 Task: Find connections with filter location Toukh with filter topic #Softwaredesignwith filter profile language Potuguese with filter current company NuvoRetail with filter school Tata STRIVE with filter industry Fabricated Metal Products with filter service category Interior Design with filter keywords title Copywriter
Action: Mouse moved to (474, 64)
Screenshot: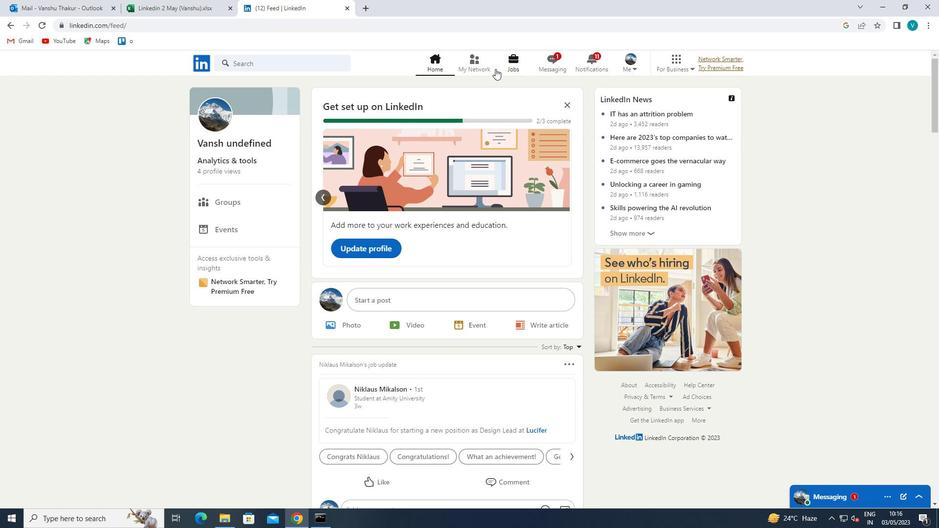 
Action: Mouse pressed left at (474, 64)
Screenshot: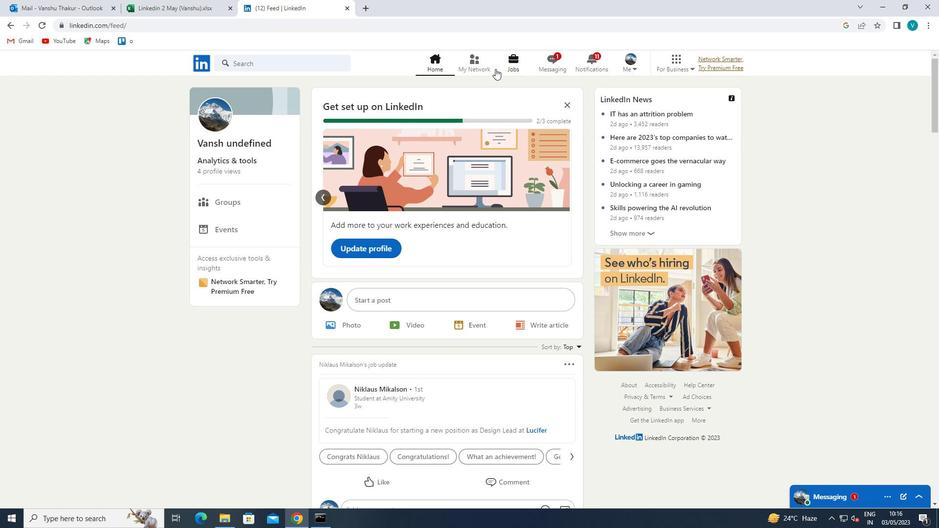 
Action: Mouse moved to (277, 116)
Screenshot: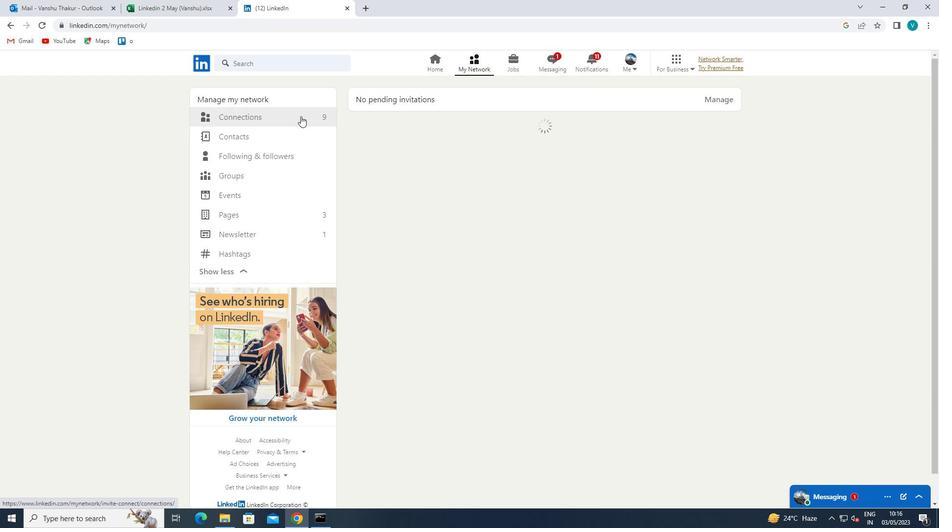 
Action: Mouse pressed left at (277, 116)
Screenshot: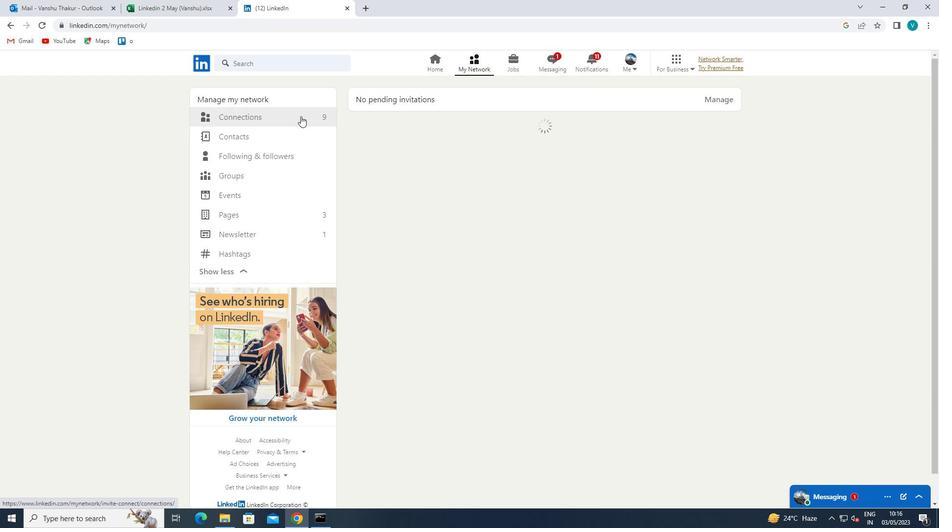 
Action: Mouse moved to (551, 115)
Screenshot: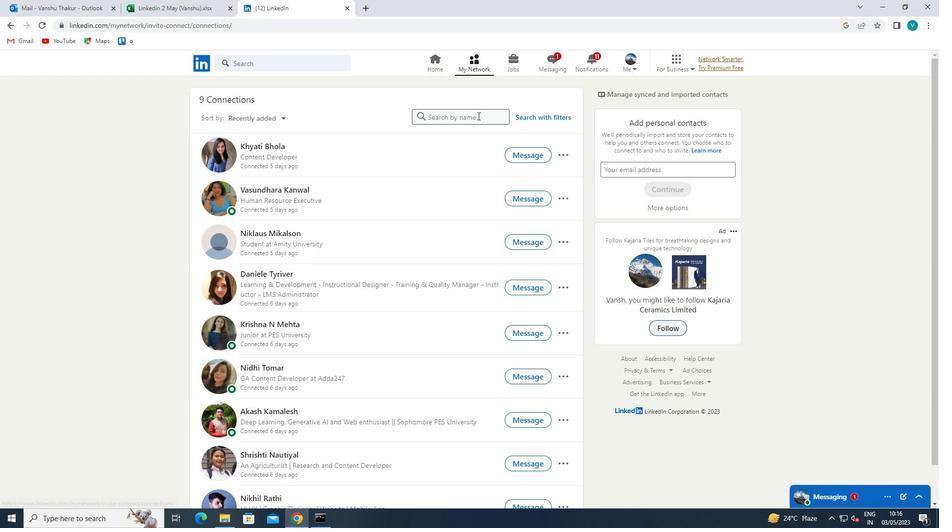 
Action: Mouse pressed left at (551, 115)
Screenshot: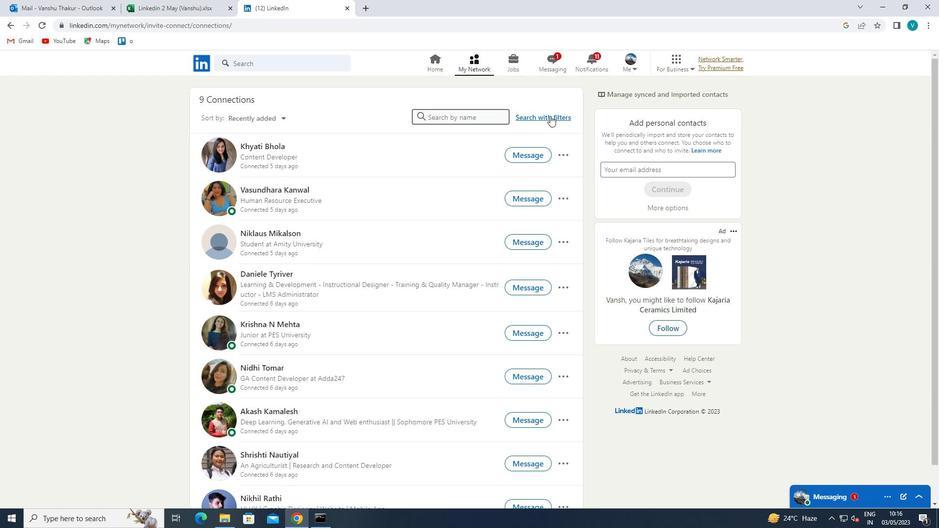 
Action: Mouse moved to (471, 91)
Screenshot: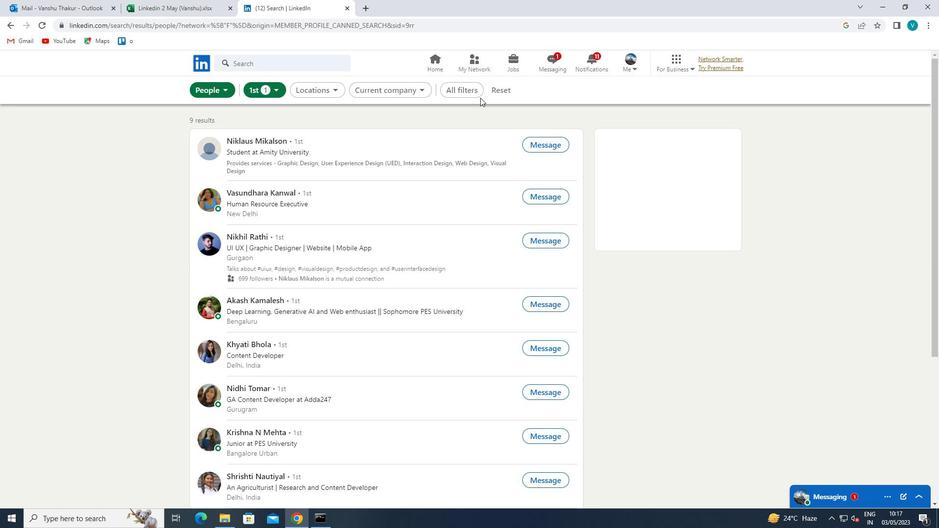 
Action: Mouse pressed left at (471, 91)
Screenshot: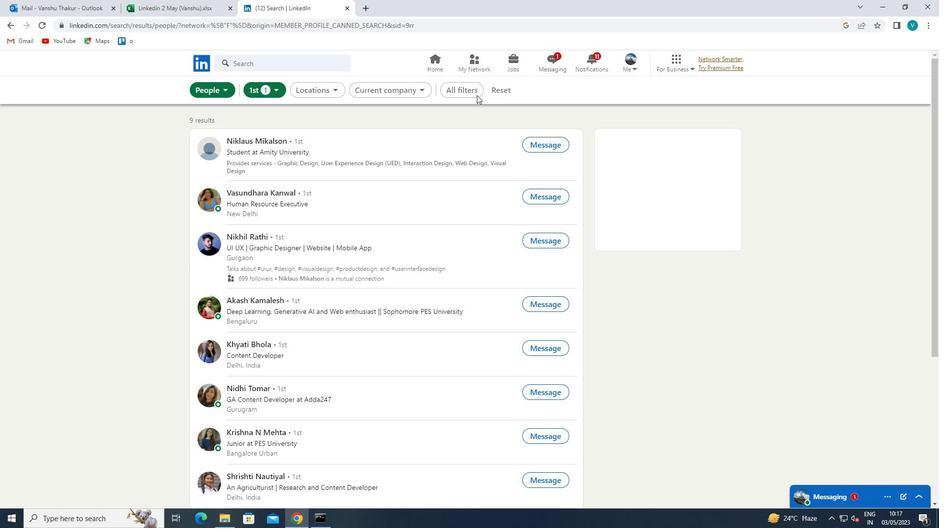 
Action: Mouse moved to (690, 209)
Screenshot: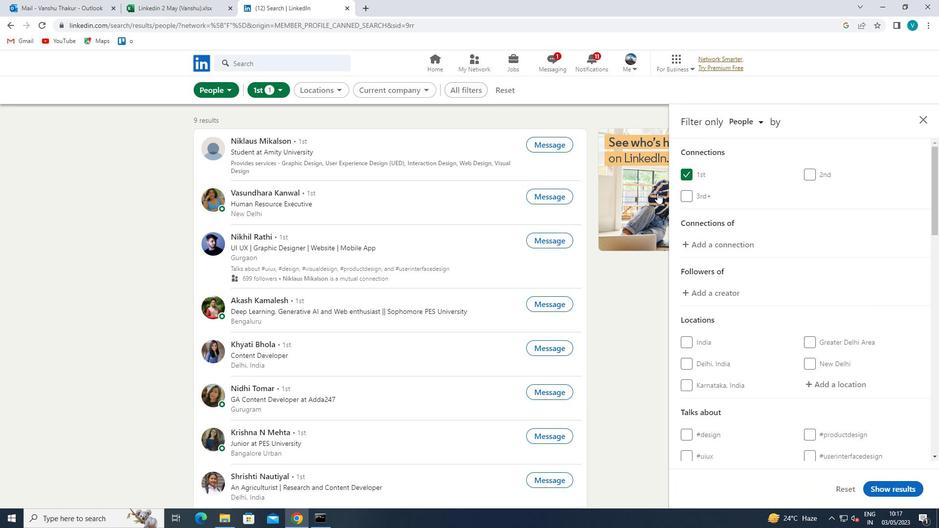 
Action: Mouse scrolled (690, 209) with delta (0, 0)
Screenshot: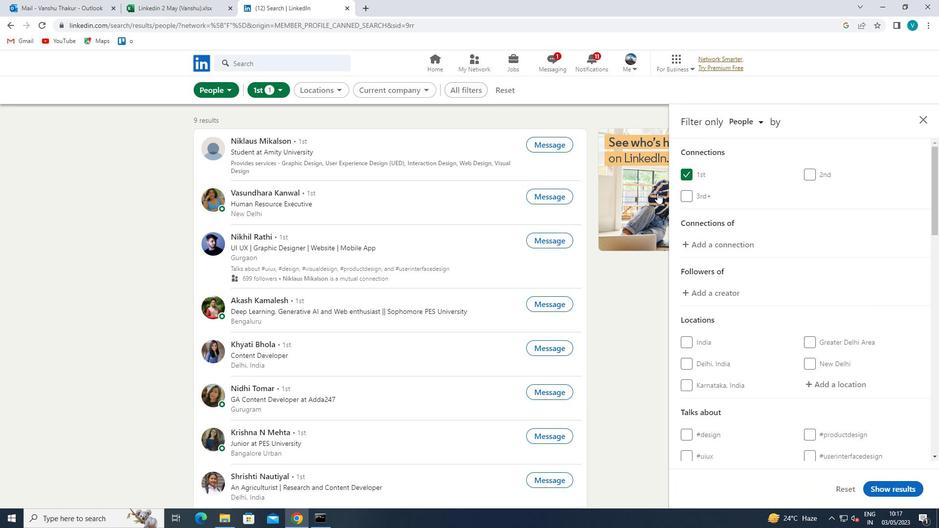 
Action: Mouse moved to (691, 211)
Screenshot: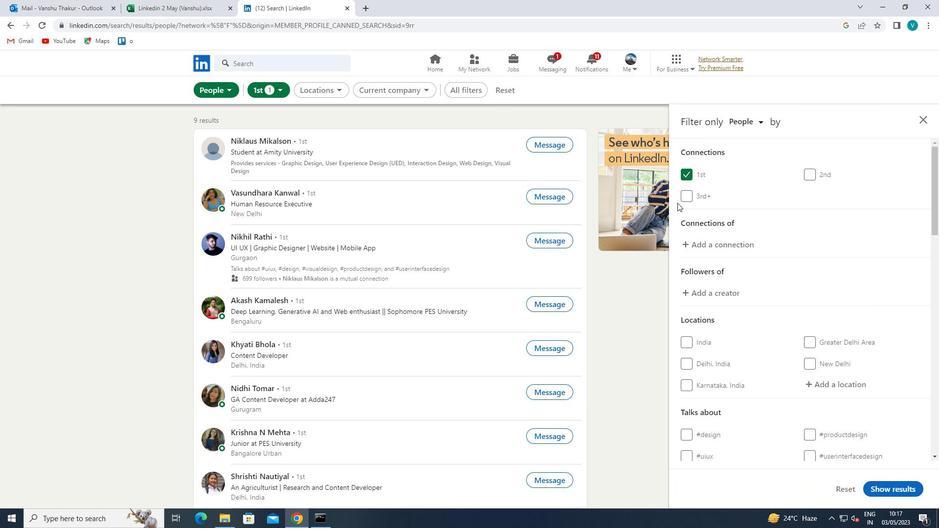 
Action: Mouse scrolled (691, 211) with delta (0, 0)
Screenshot: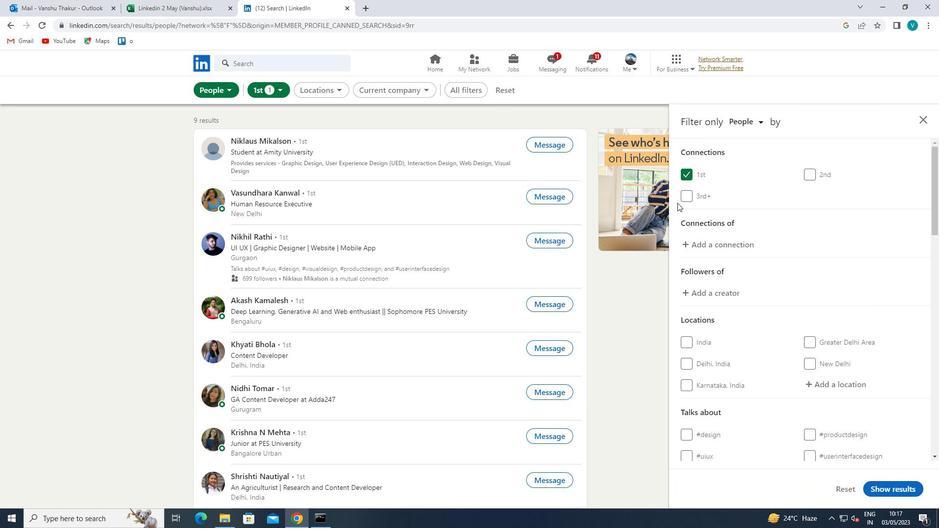 
Action: Mouse moved to (858, 283)
Screenshot: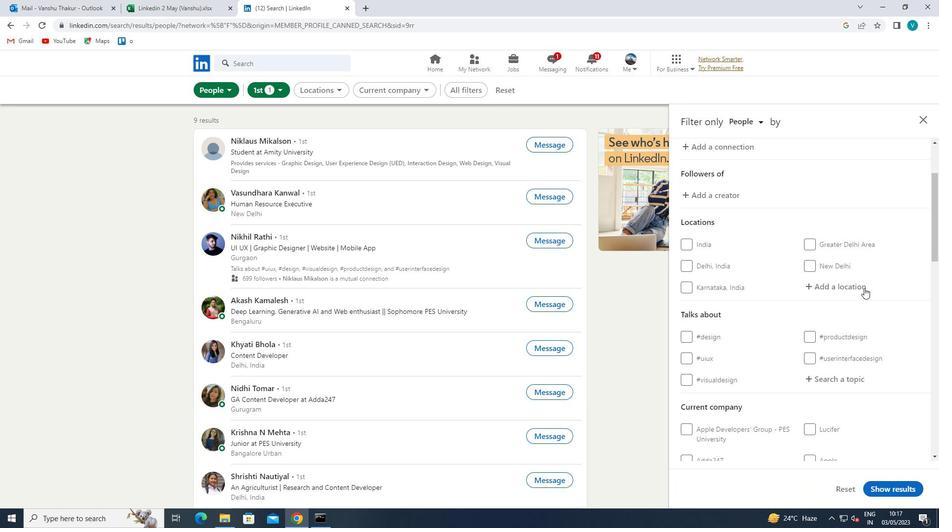 
Action: Mouse pressed left at (858, 283)
Screenshot: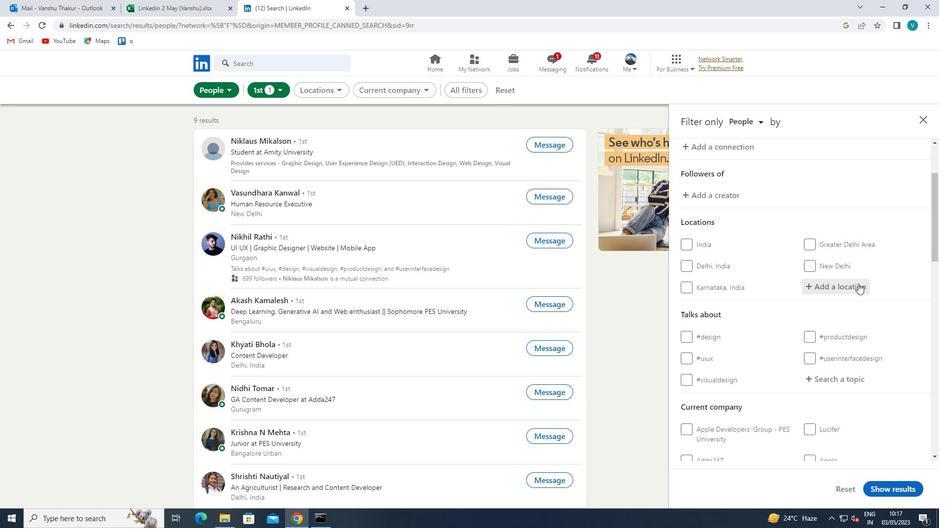 
Action: Mouse moved to (621, 288)
Screenshot: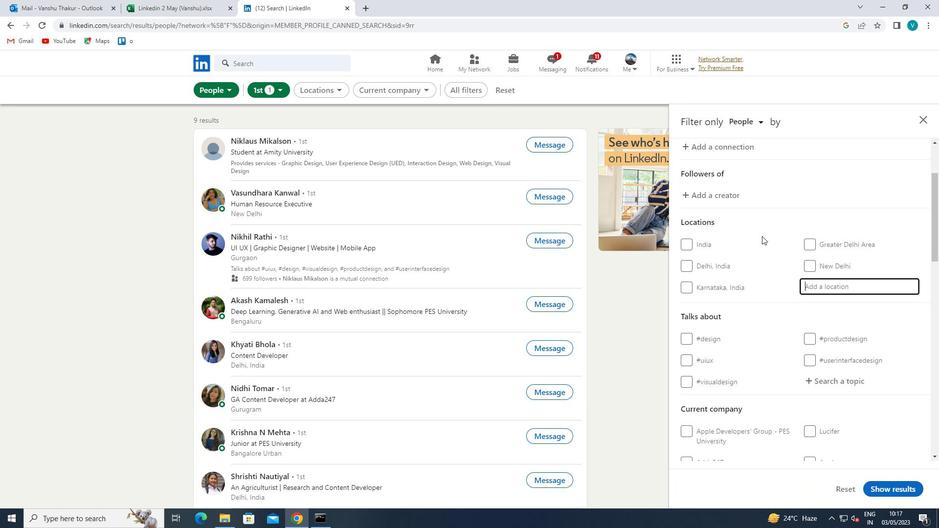 
Action: Key pressed <Key.shift>TOUKH
Screenshot: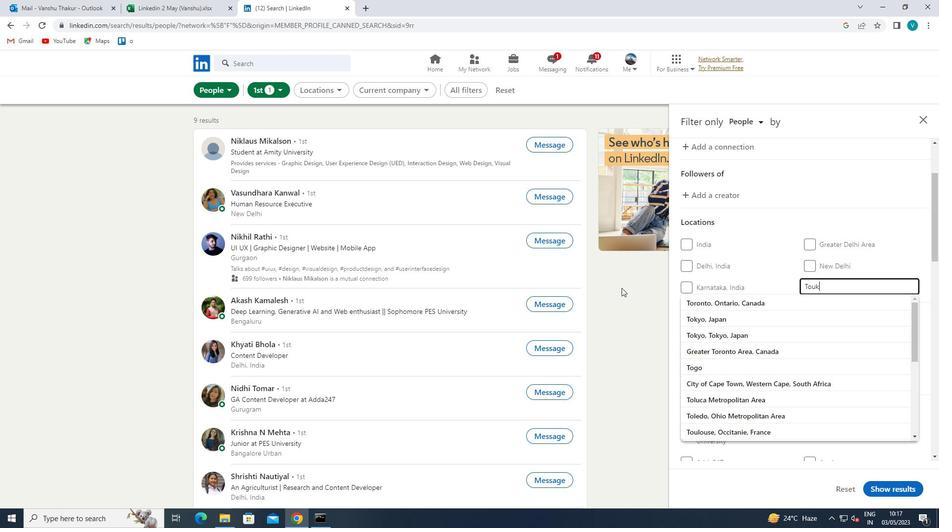 
Action: Mouse moved to (771, 277)
Screenshot: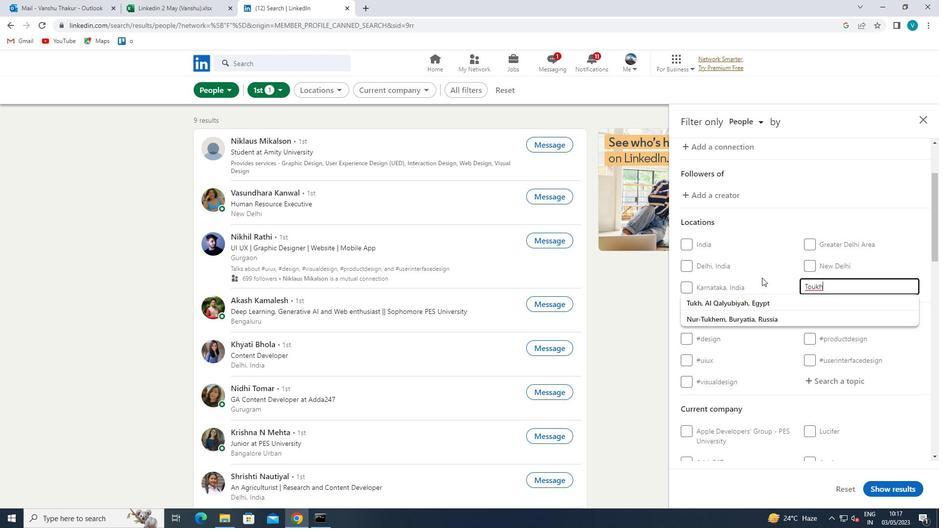 
Action: Mouse pressed left at (771, 277)
Screenshot: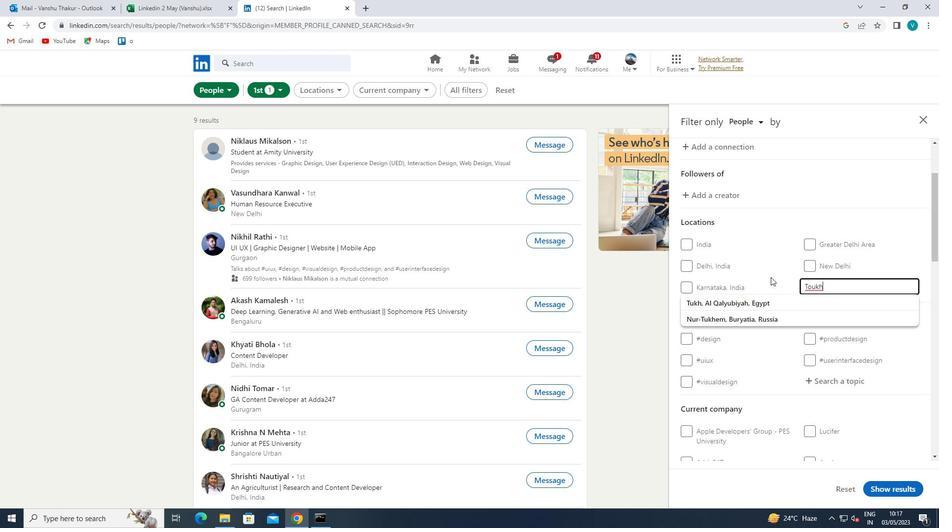 
Action: Mouse moved to (772, 277)
Screenshot: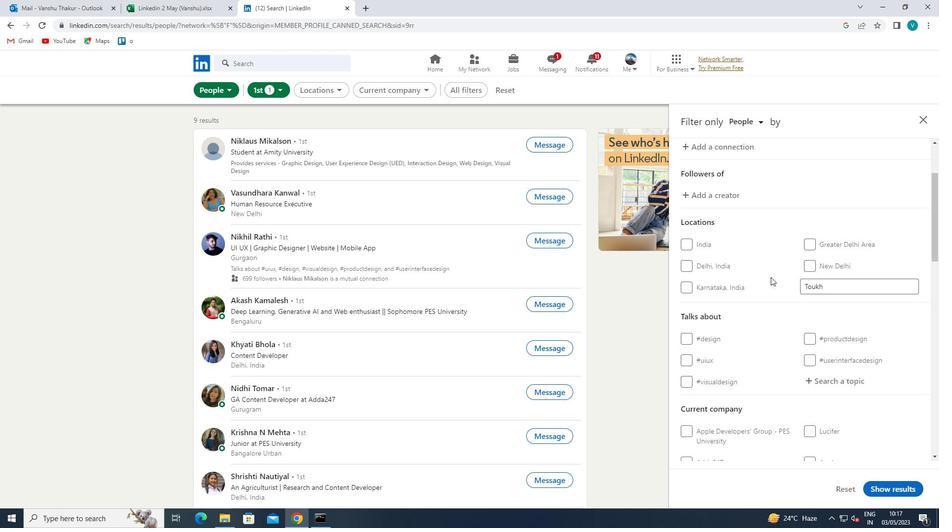 
Action: Mouse scrolled (772, 276) with delta (0, 0)
Screenshot: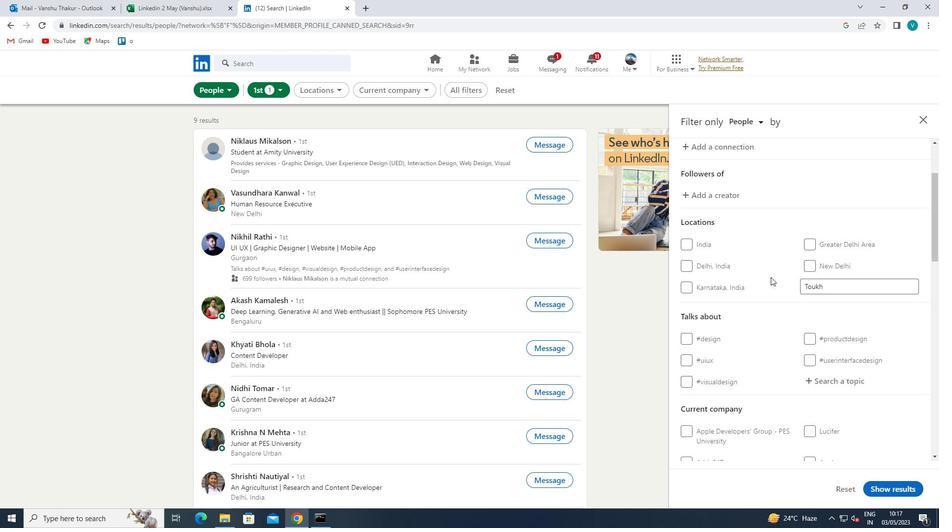 
Action: Mouse moved to (773, 277)
Screenshot: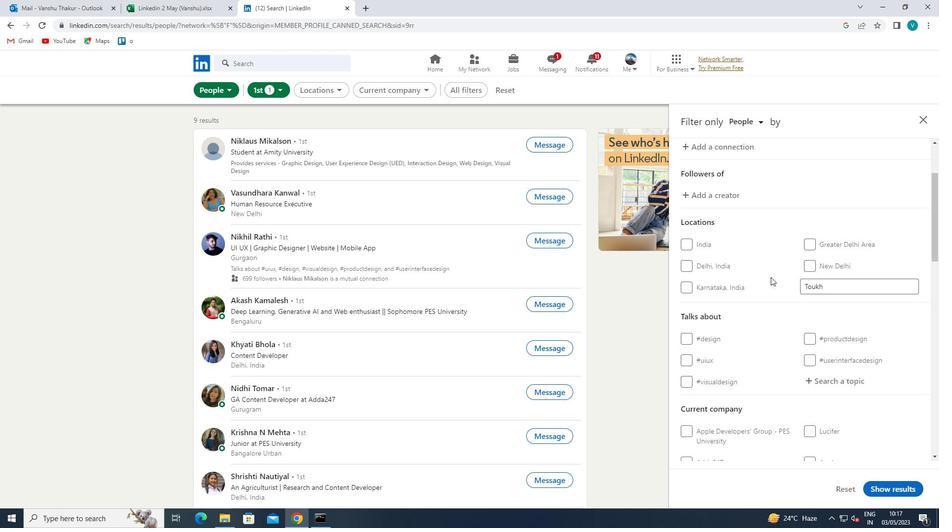 
Action: Mouse scrolled (773, 277) with delta (0, 0)
Screenshot: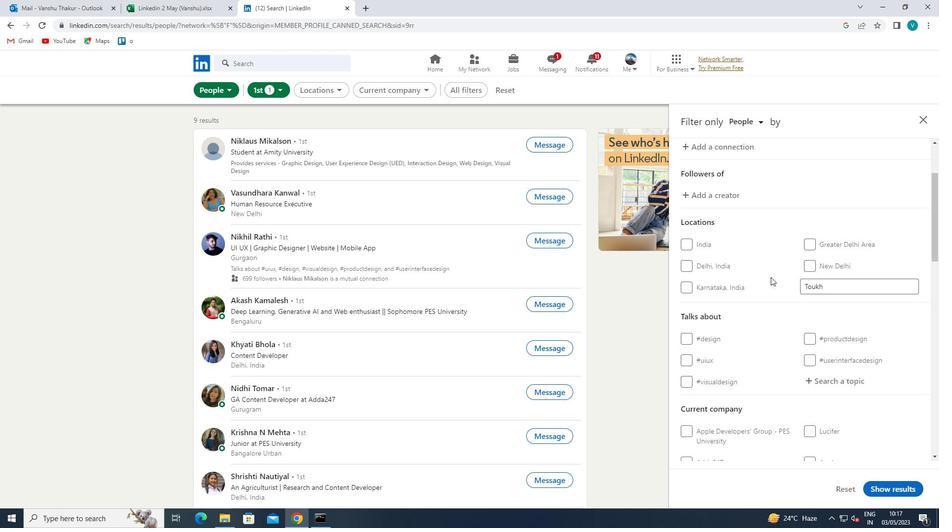 
Action: Mouse moved to (845, 276)
Screenshot: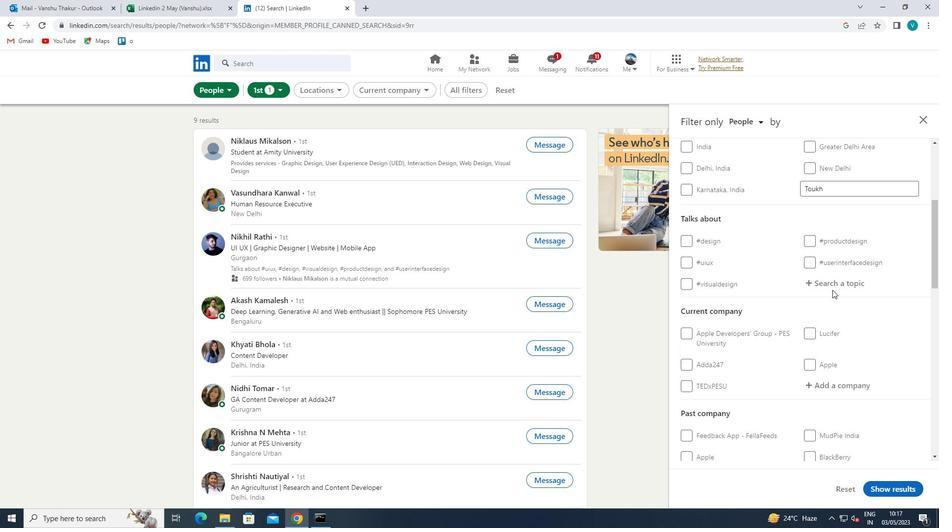 
Action: Mouse pressed left at (845, 276)
Screenshot: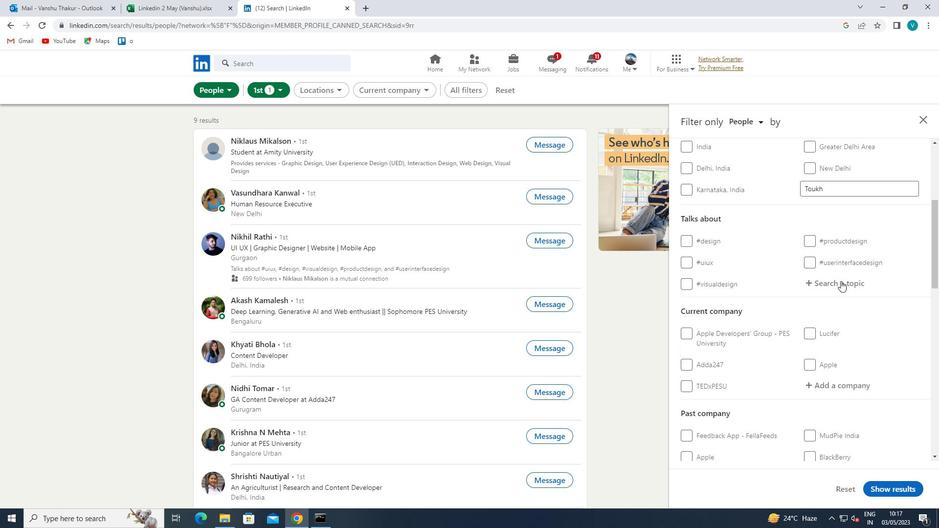 
Action: Mouse moved to (735, 212)
Screenshot: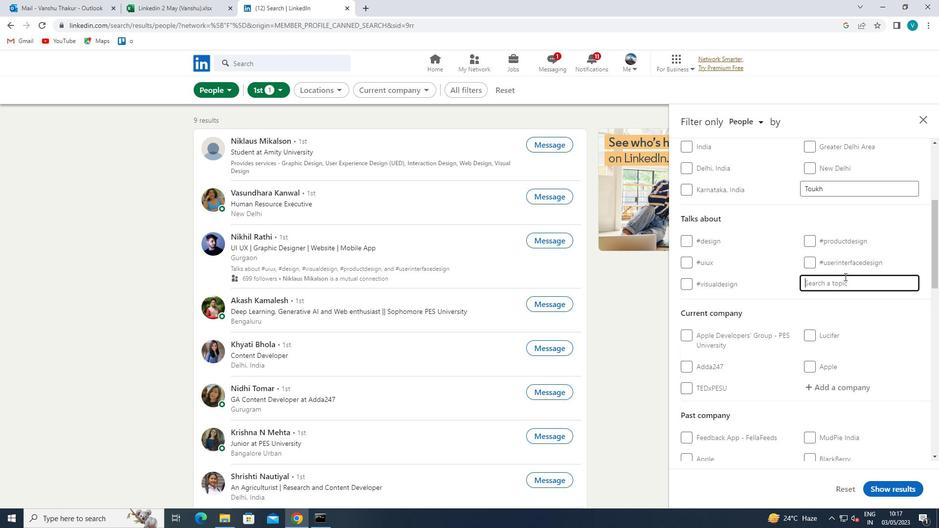 
Action: Key pressed SOFTWARE
Screenshot: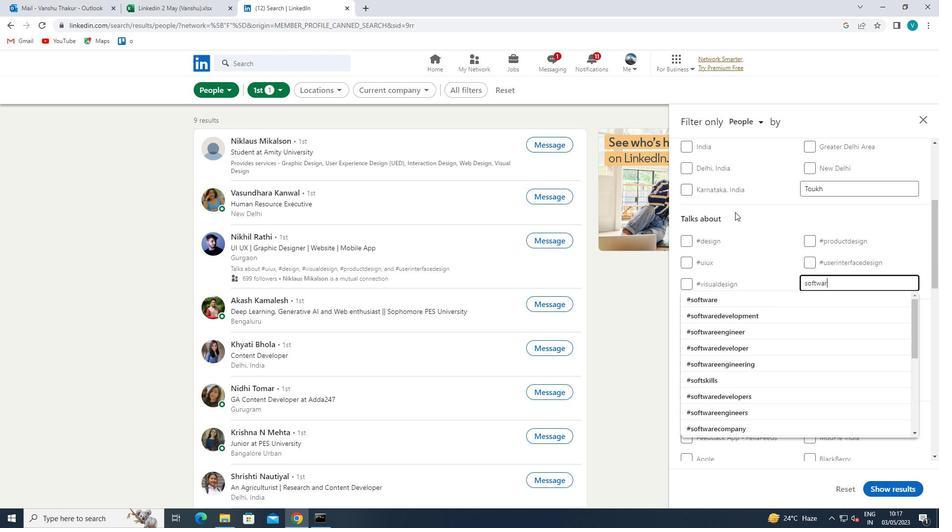 
Action: Mouse moved to (735, 202)
Screenshot: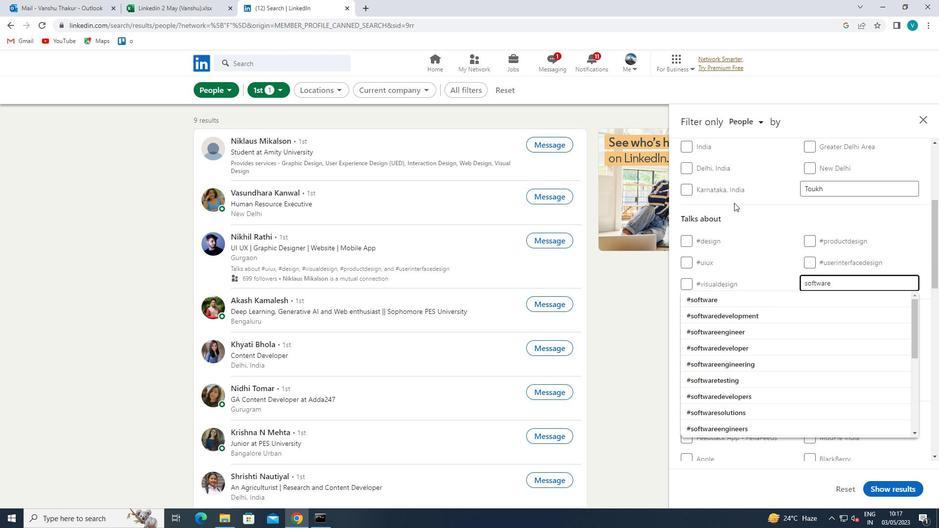 
Action: Key pressed DE
Screenshot: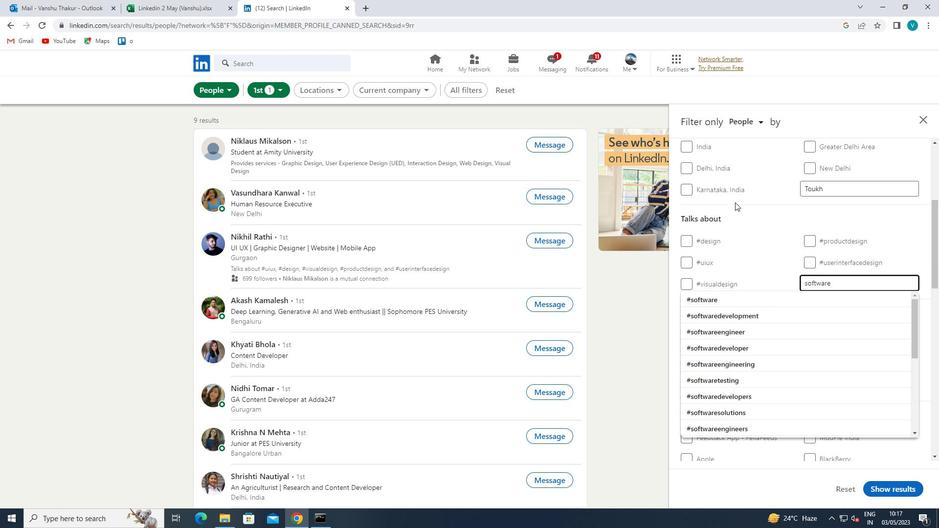 
Action: Mouse moved to (750, 221)
Screenshot: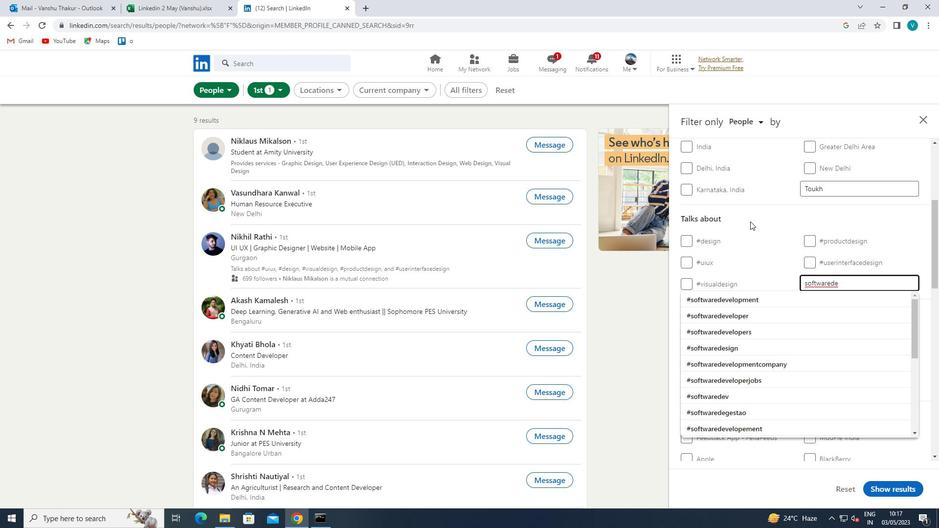 
Action: Key pressed S
Screenshot: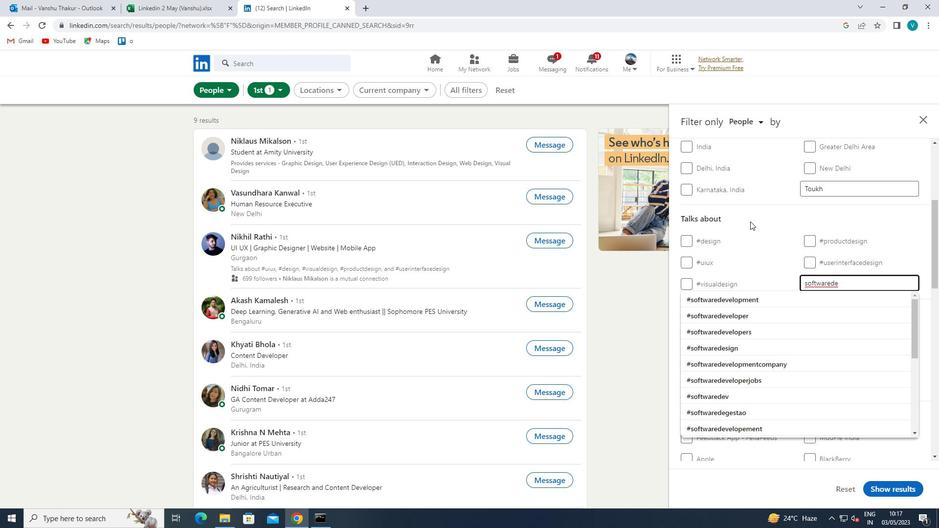 
Action: Mouse moved to (749, 300)
Screenshot: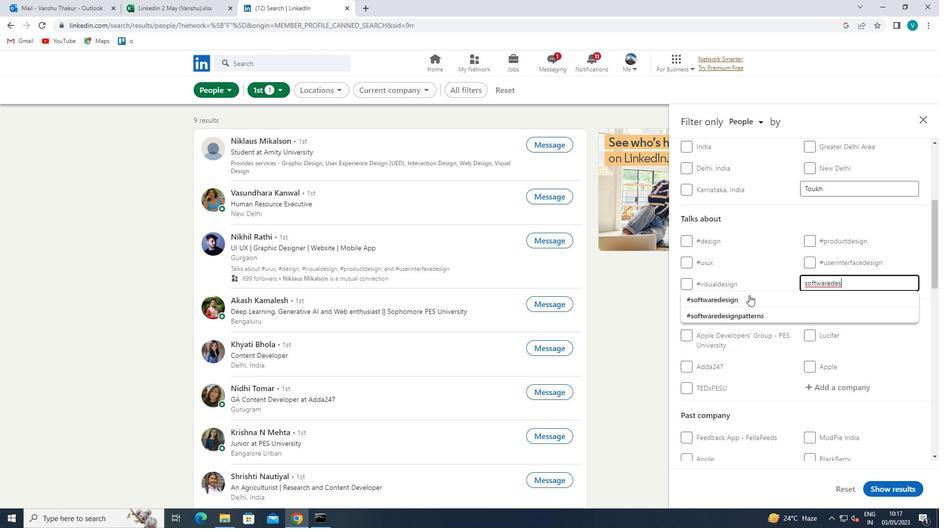 
Action: Mouse pressed left at (749, 300)
Screenshot: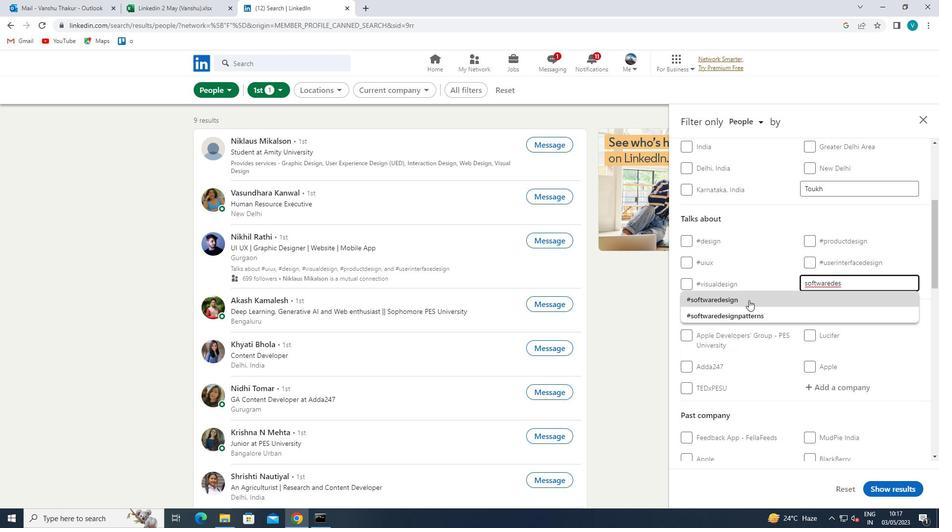 
Action: Mouse moved to (763, 293)
Screenshot: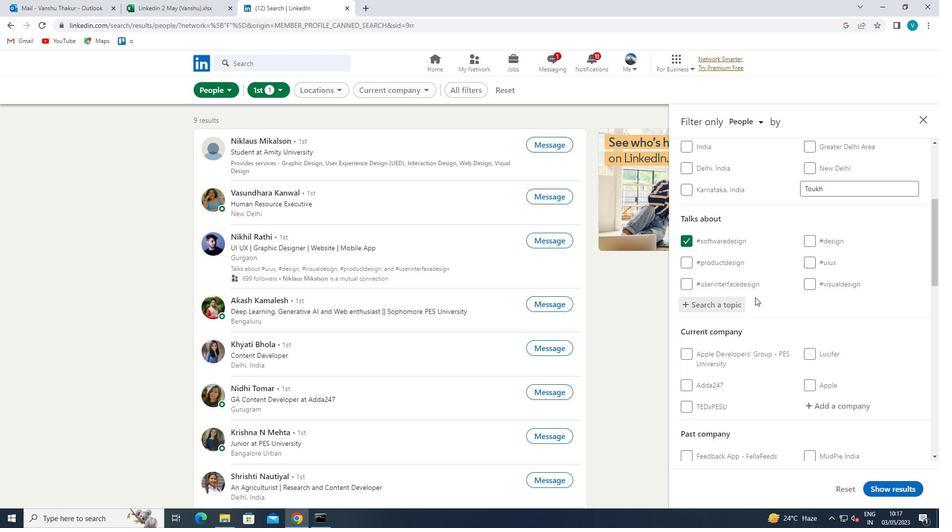 
Action: Mouse scrolled (763, 292) with delta (0, 0)
Screenshot: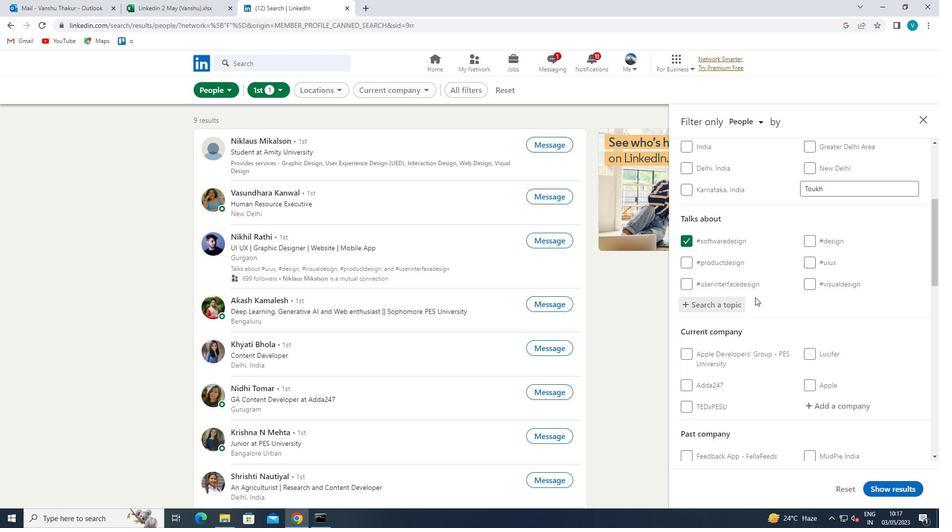 
Action: Mouse moved to (764, 292)
Screenshot: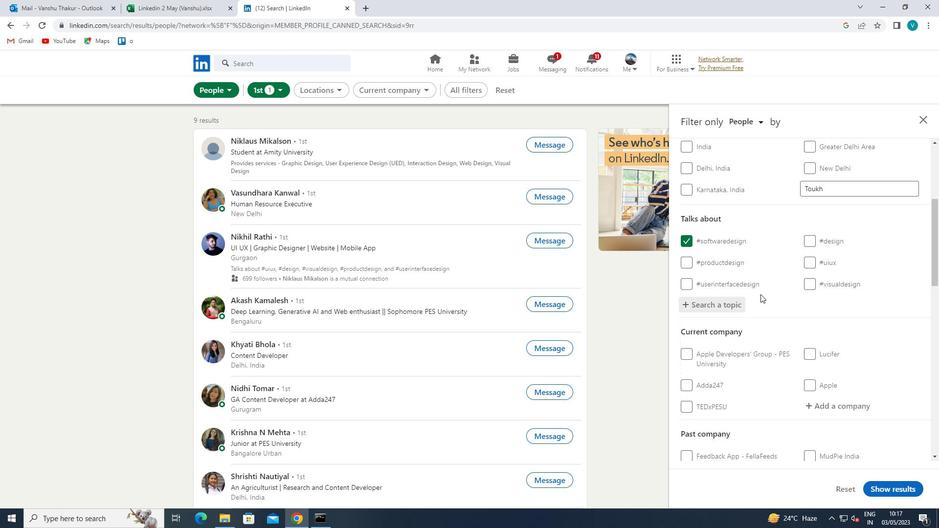 
Action: Mouse scrolled (764, 292) with delta (0, 0)
Screenshot: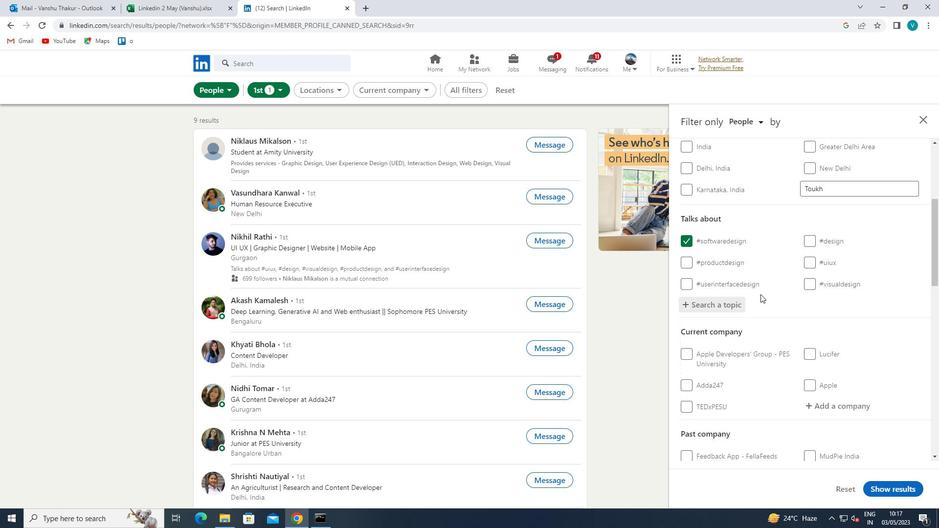 
Action: Mouse moved to (764, 292)
Screenshot: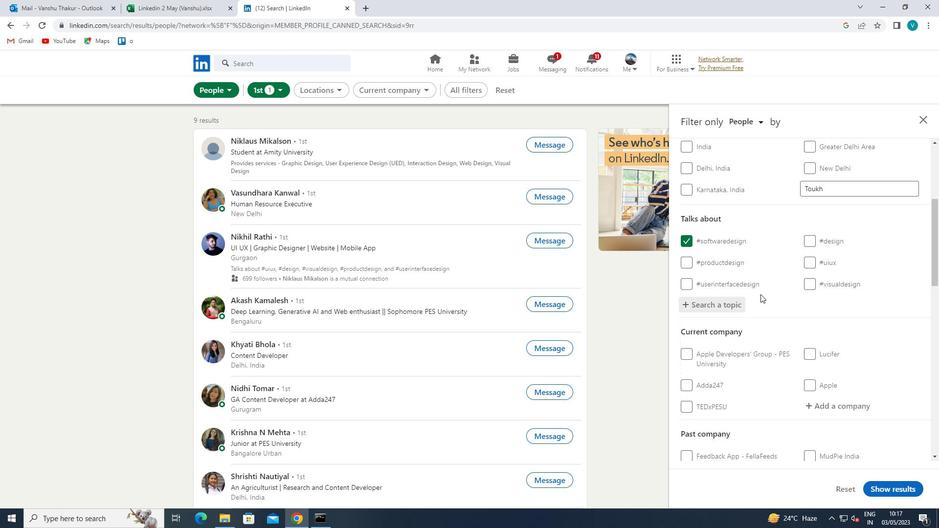 
Action: Mouse scrolled (764, 292) with delta (0, 0)
Screenshot: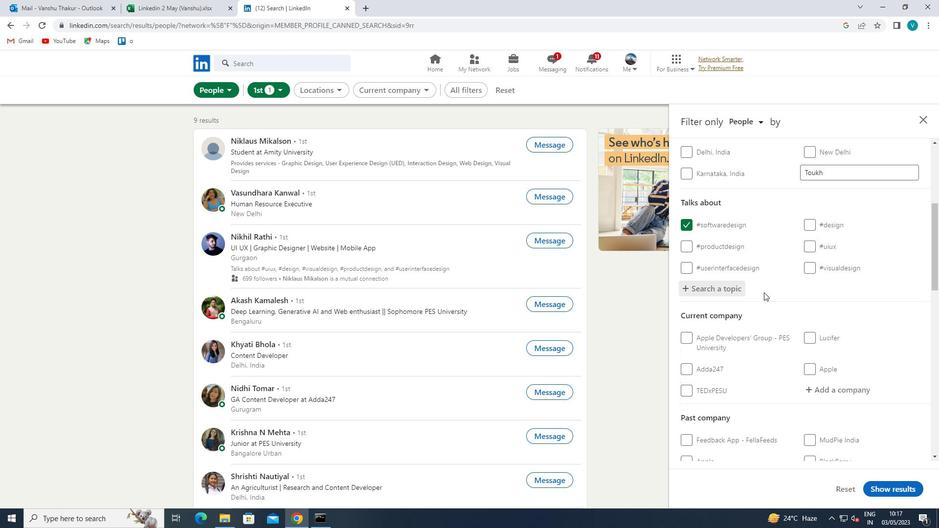
Action: Mouse scrolled (764, 292) with delta (0, 0)
Screenshot: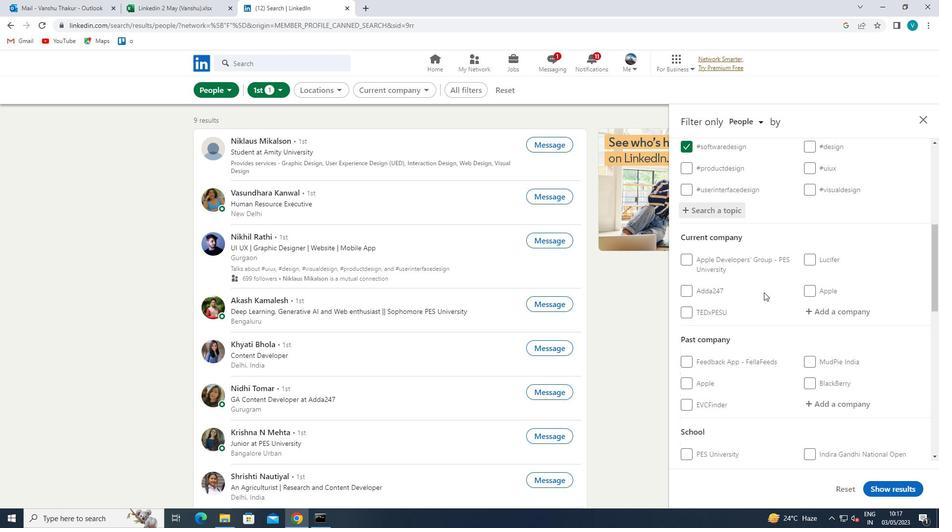 
Action: Mouse moved to (771, 288)
Screenshot: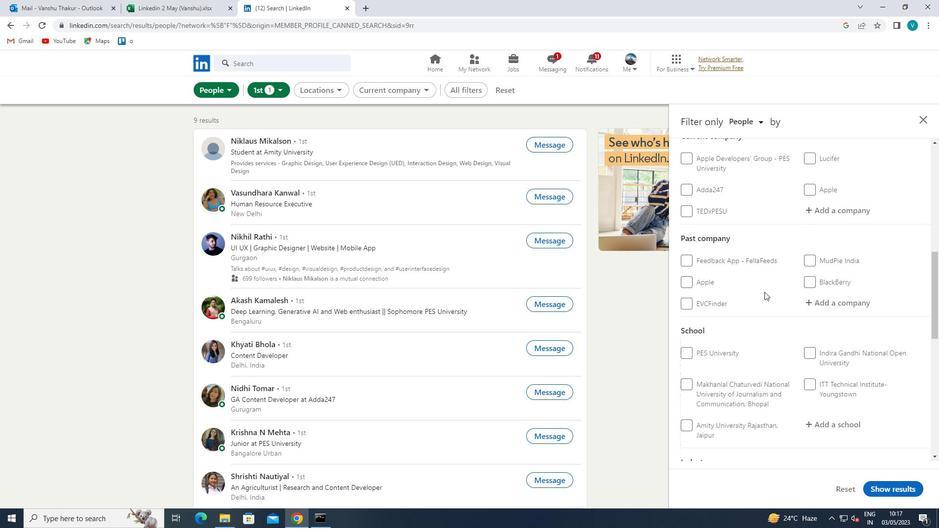 
Action: Mouse scrolled (771, 289) with delta (0, 0)
Screenshot: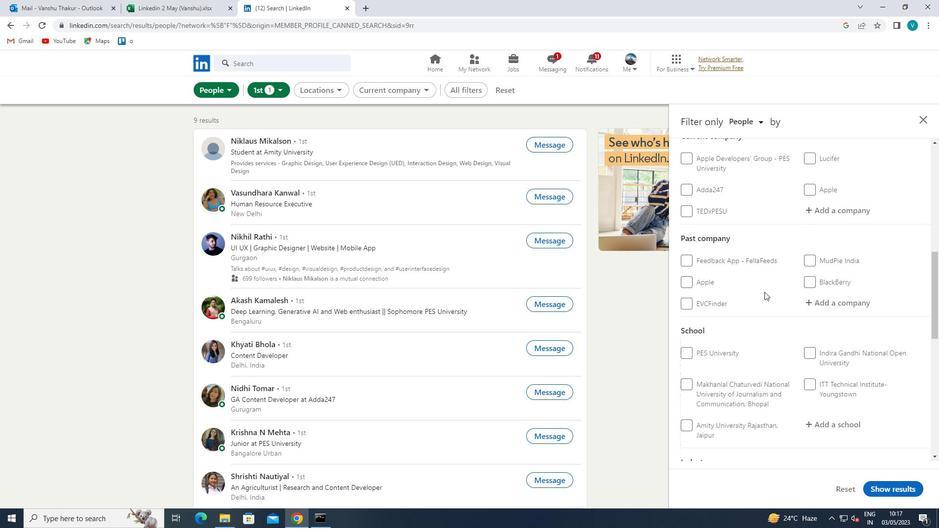
Action: Mouse moved to (813, 267)
Screenshot: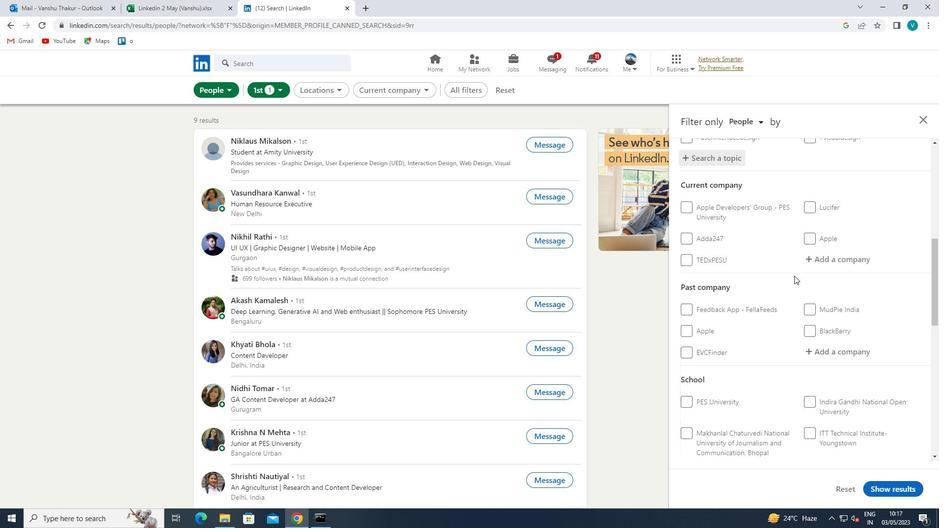 
Action: Mouse pressed left at (813, 267)
Screenshot: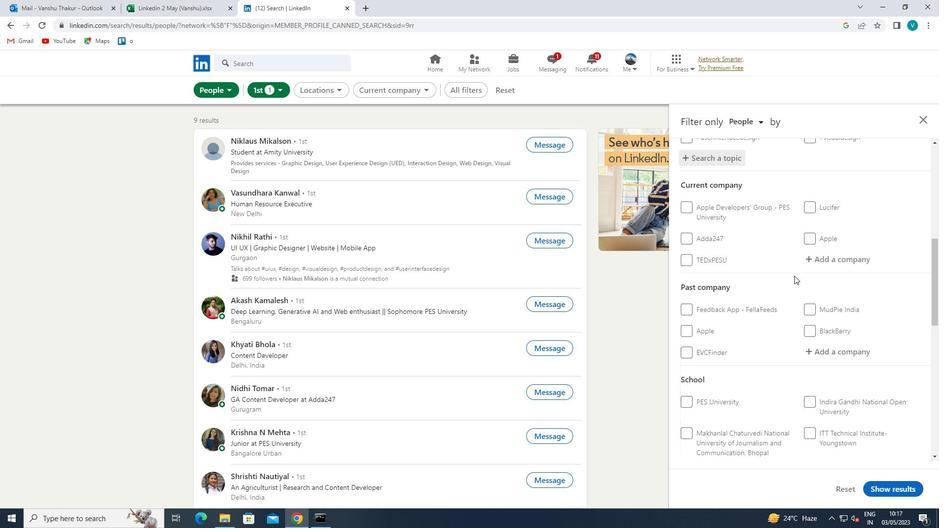 
Action: Mouse moved to (823, 257)
Screenshot: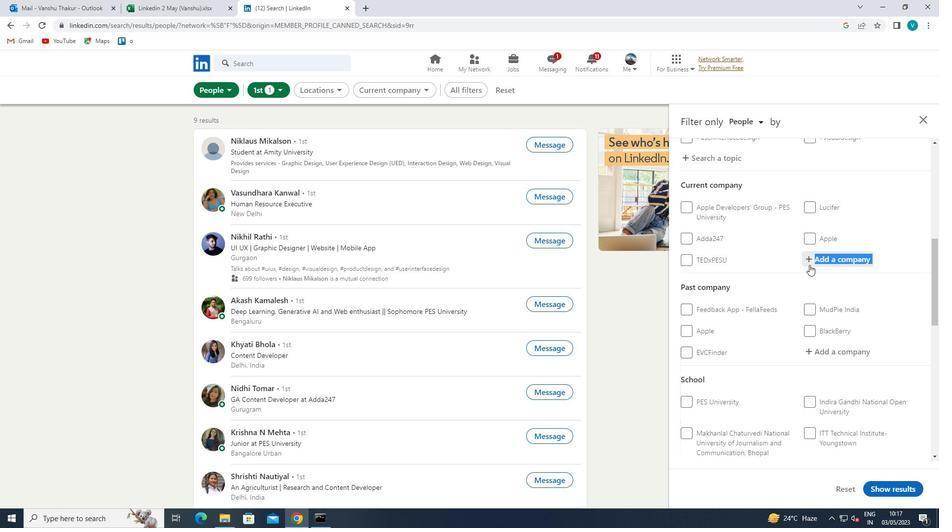 
Action: Mouse pressed left at (823, 257)
Screenshot: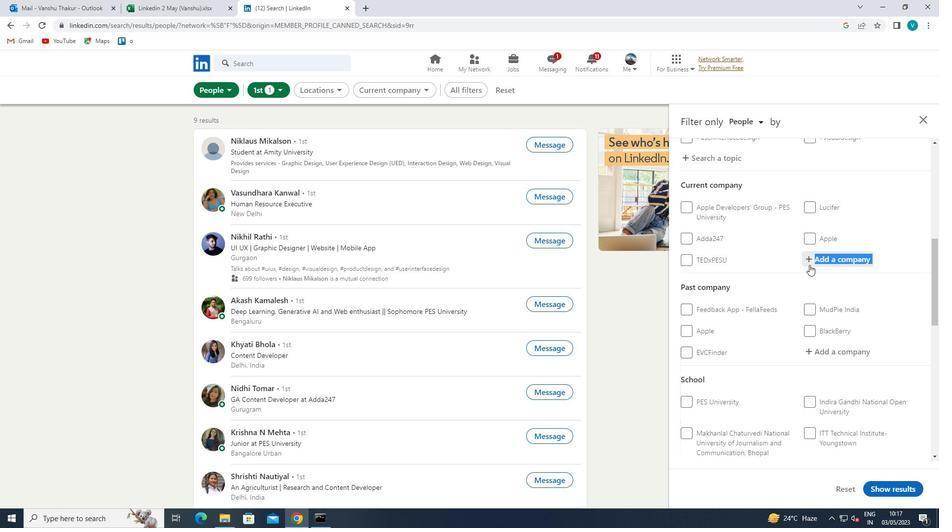 
Action: Mouse moved to (815, 261)
Screenshot: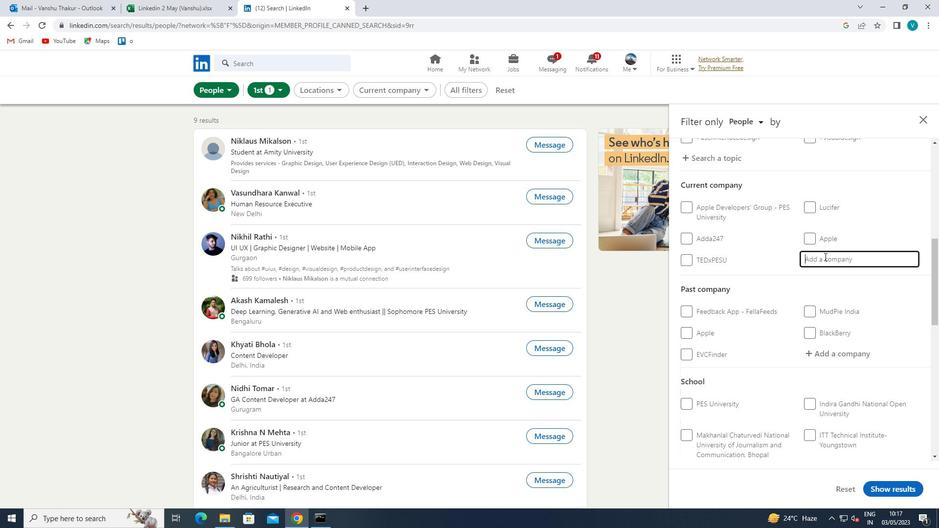 
Action: Key pressed <Key.shift><Key.shift><Key.shift>NUB<Key.backspace>VO<Key.shift>RETAIL
Screenshot: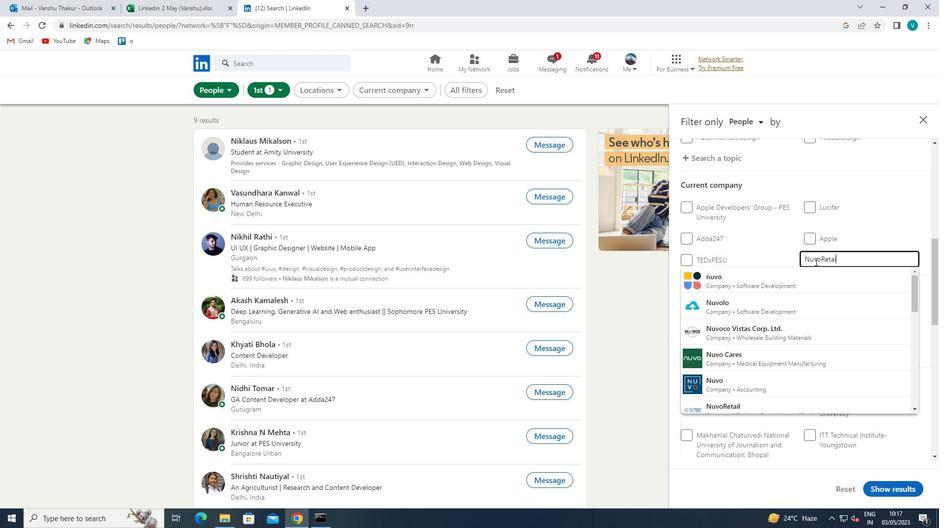 
Action: Mouse moved to (796, 273)
Screenshot: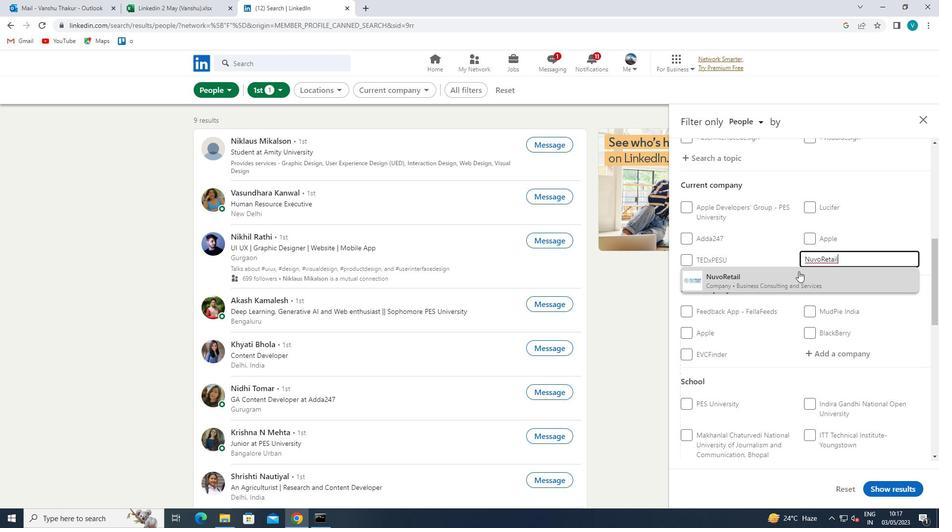 
Action: Mouse pressed left at (796, 273)
Screenshot: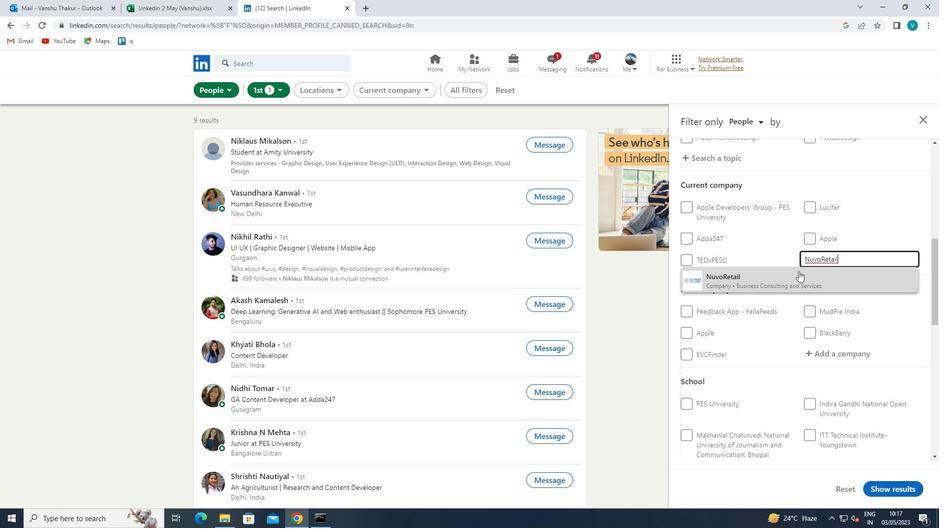 
Action: Mouse scrolled (796, 272) with delta (0, 0)
Screenshot: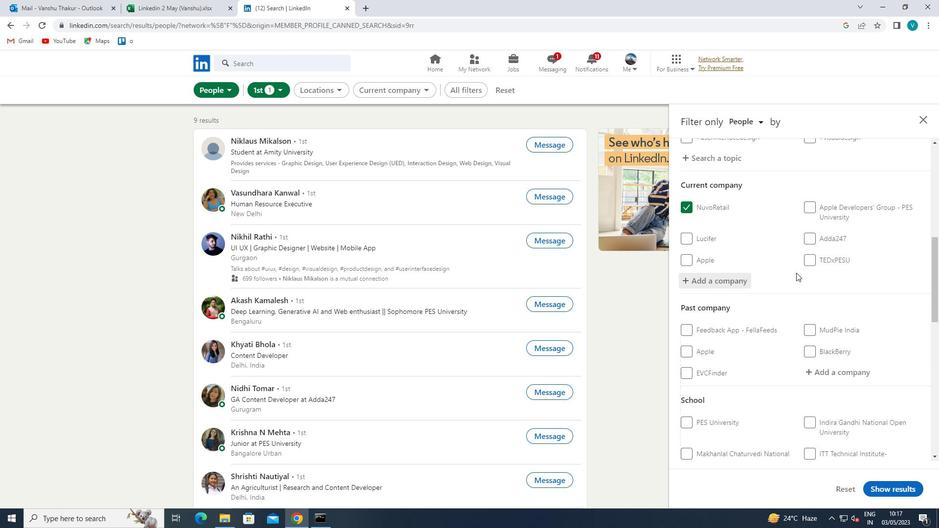 
Action: Mouse scrolled (796, 272) with delta (0, 0)
Screenshot: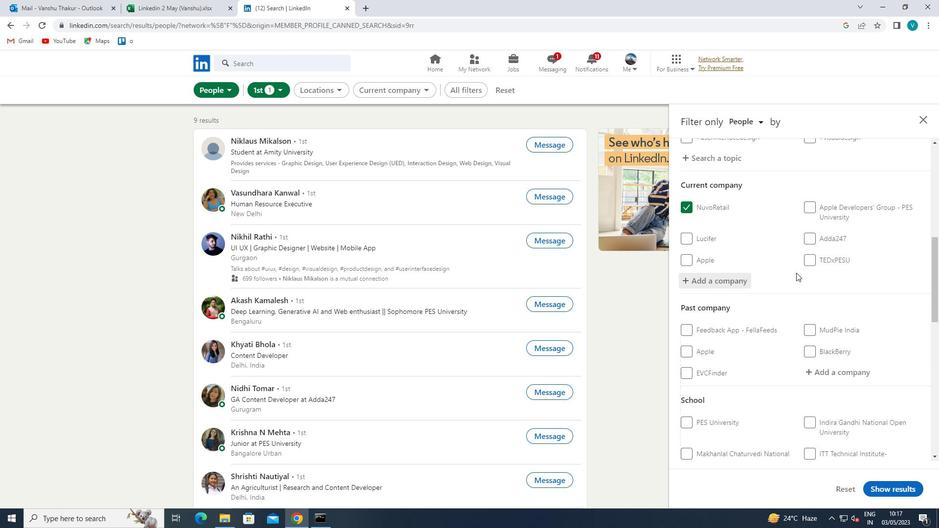 
Action: Mouse scrolled (796, 272) with delta (0, 0)
Screenshot: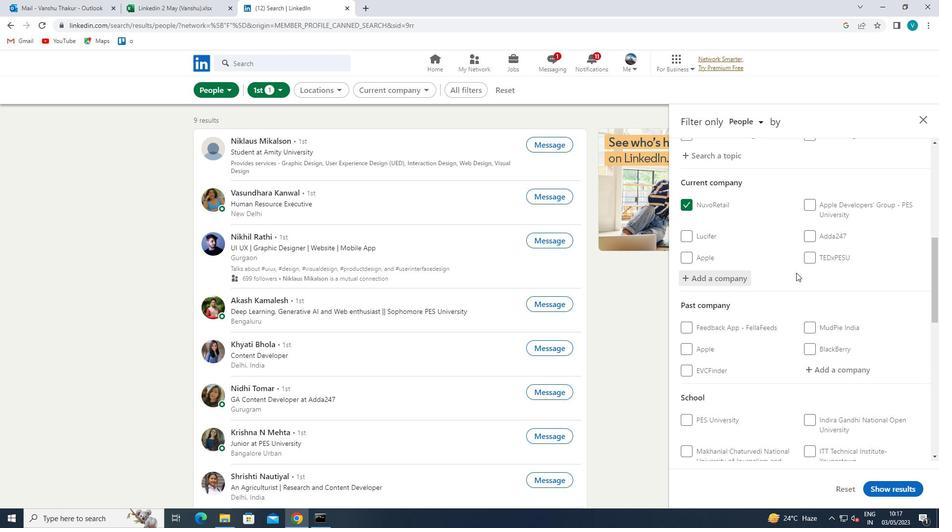 
Action: Mouse scrolled (796, 272) with delta (0, 0)
Screenshot: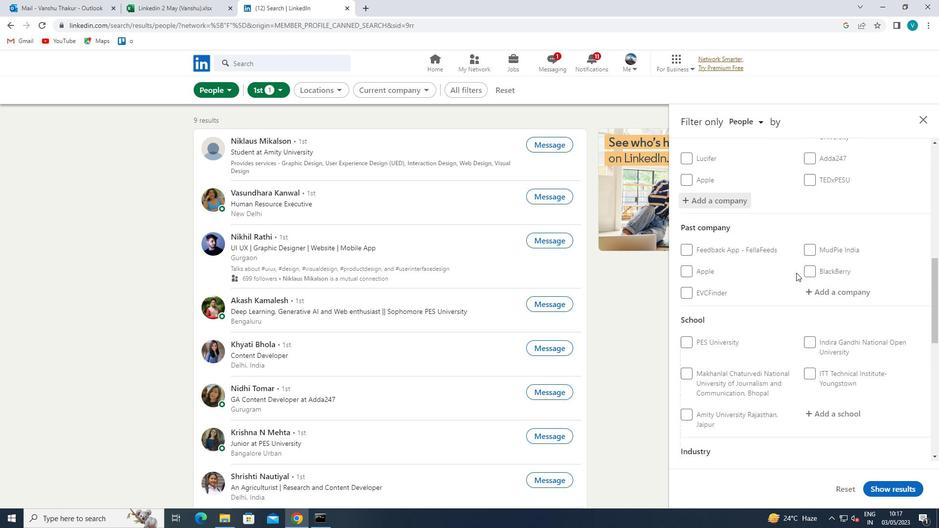
Action: Mouse moved to (841, 296)
Screenshot: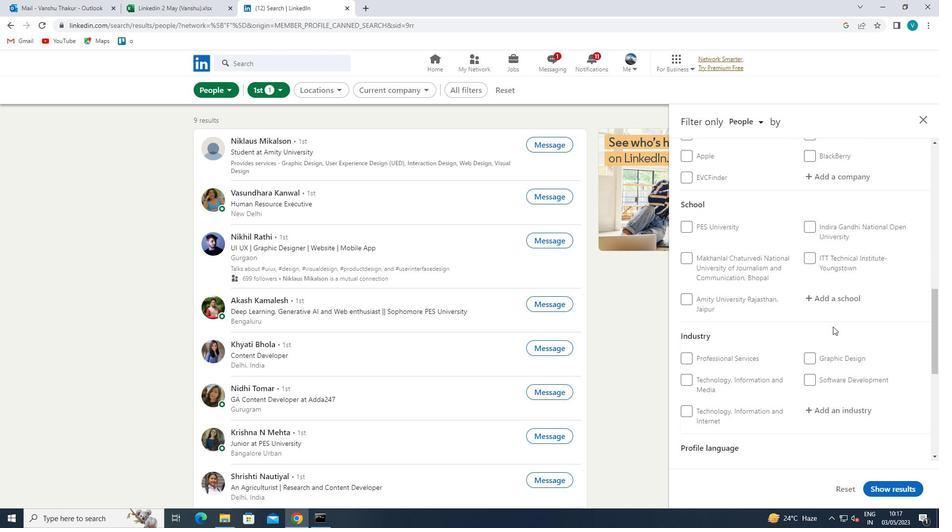 
Action: Mouse pressed left at (841, 296)
Screenshot: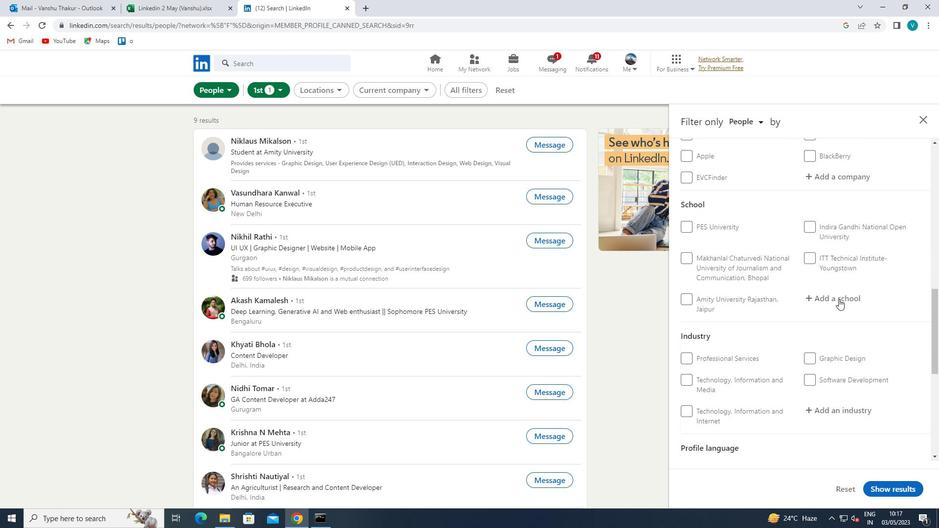 
Action: Mouse moved to (834, 299)
Screenshot: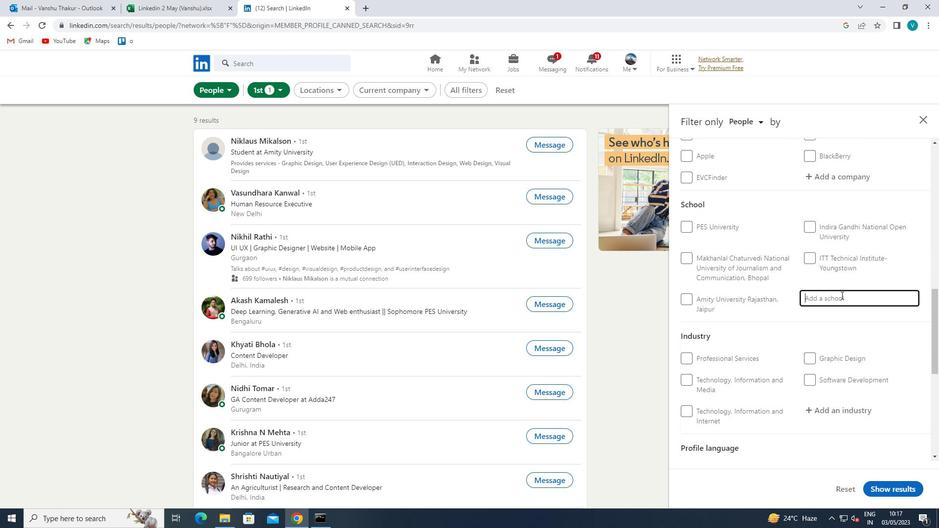 
Action: Key pressed <Key.shift>TATA<Key.space>
Screenshot: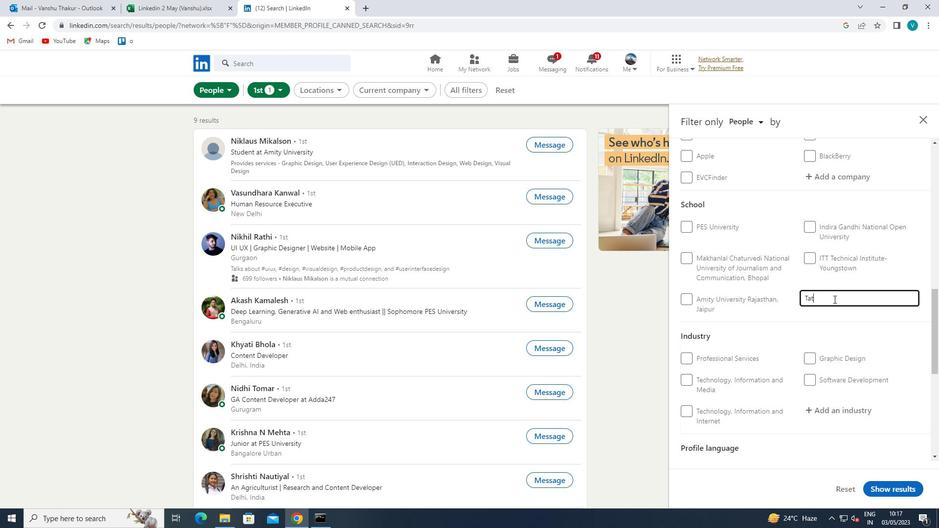 
Action: Mouse moved to (784, 342)
Screenshot: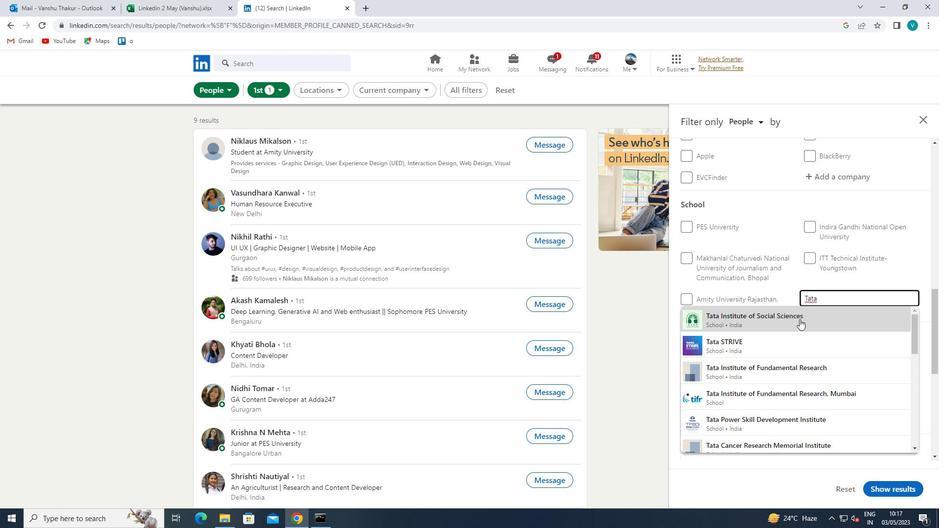 
Action: Mouse pressed left at (784, 342)
Screenshot: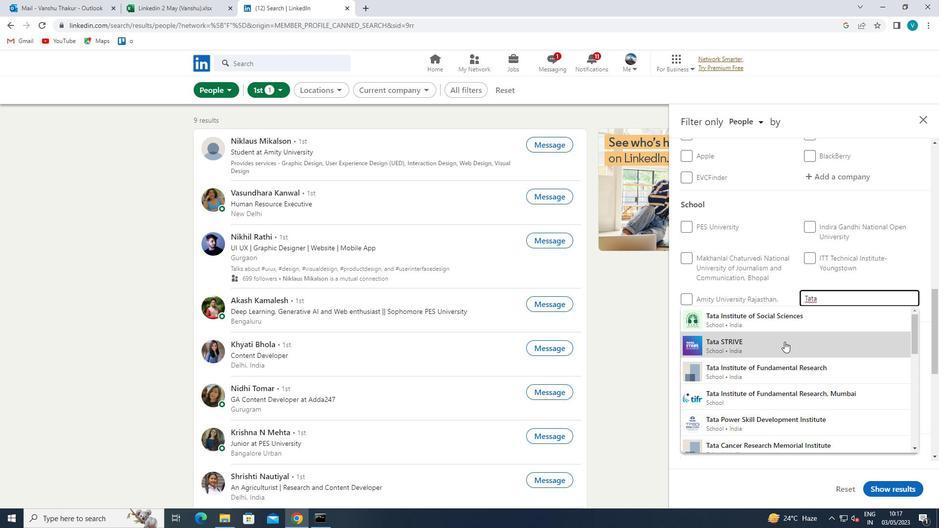 
Action: Mouse moved to (784, 342)
Screenshot: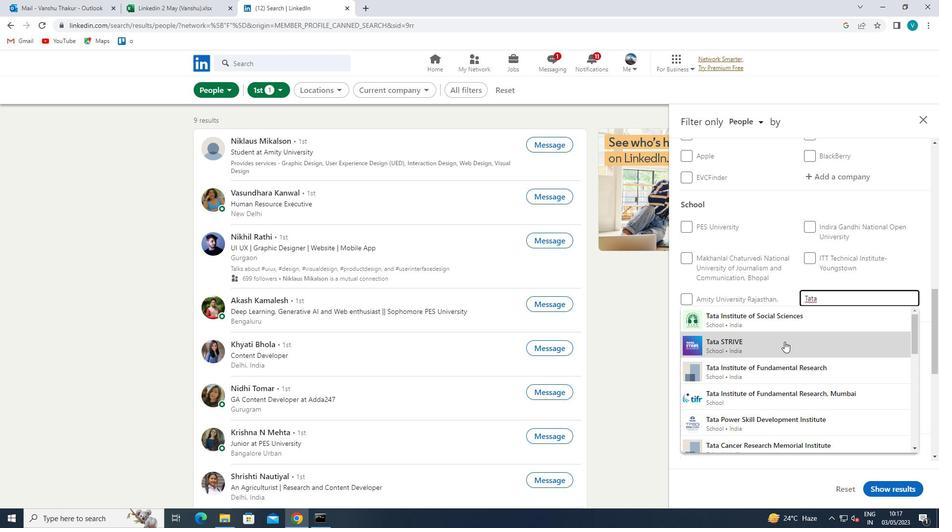 
Action: Mouse scrolled (784, 341) with delta (0, 0)
Screenshot: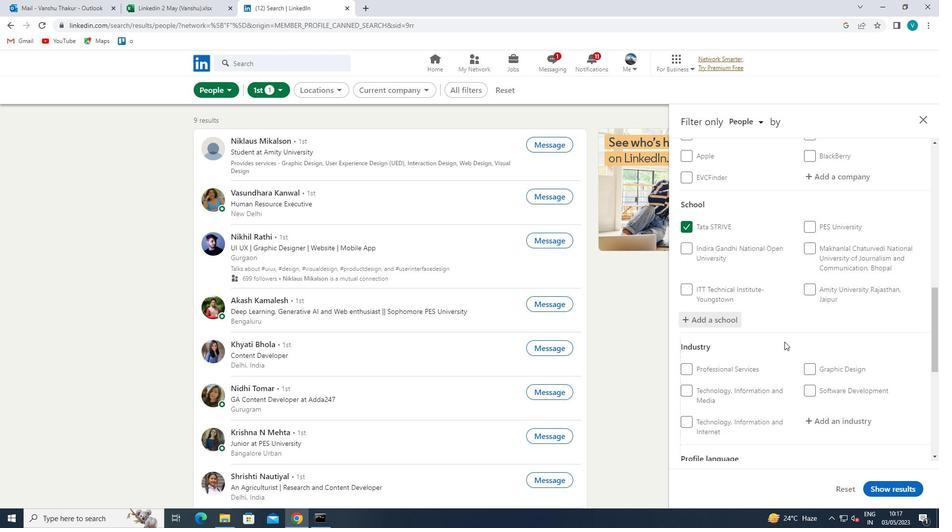 
Action: Mouse scrolled (784, 341) with delta (0, 0)
Screenshot: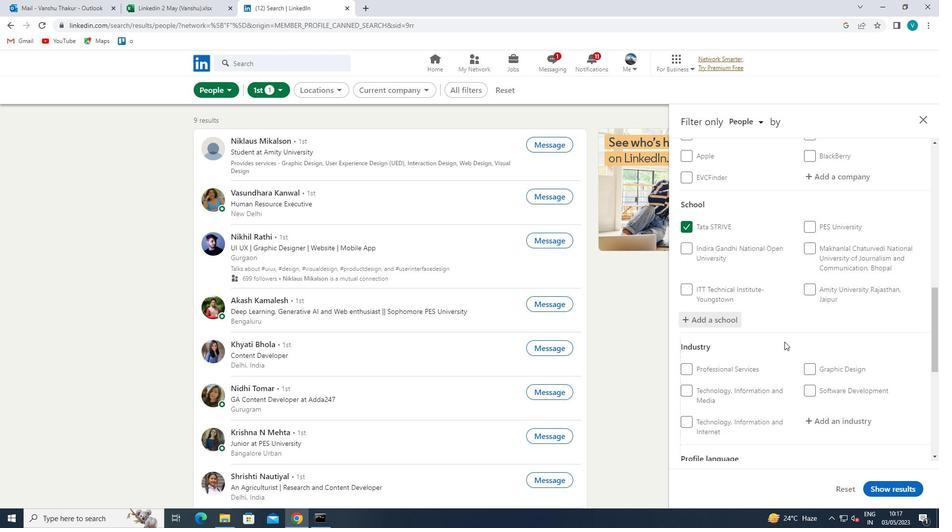 
Action: Mouse scrolled (784, 341) with delta (0, 0)
Screenshot: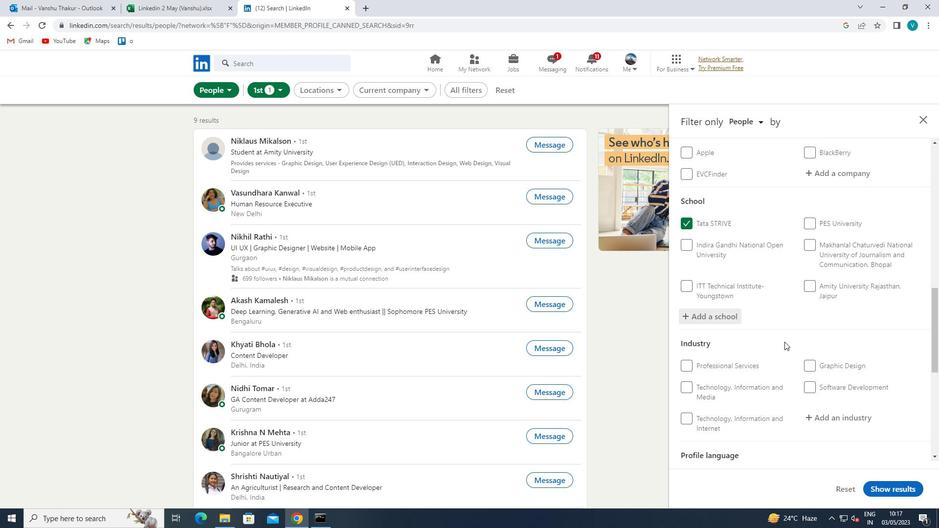 
Action: Mouse moved to (845, 277)
Screenshot: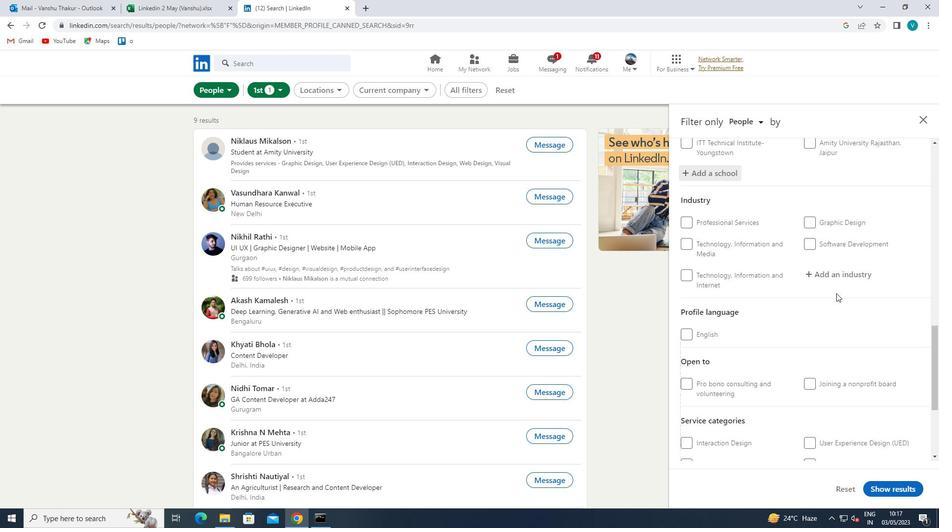 
Action: Mouse pressed left at (845, 277)
Screenshot: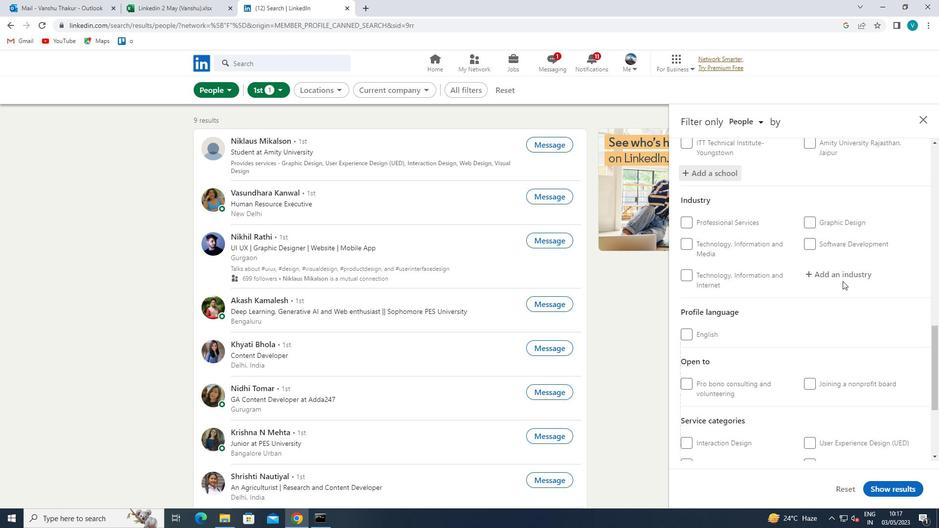 
Action: Mouse moved to (824, 289)
Screenshot: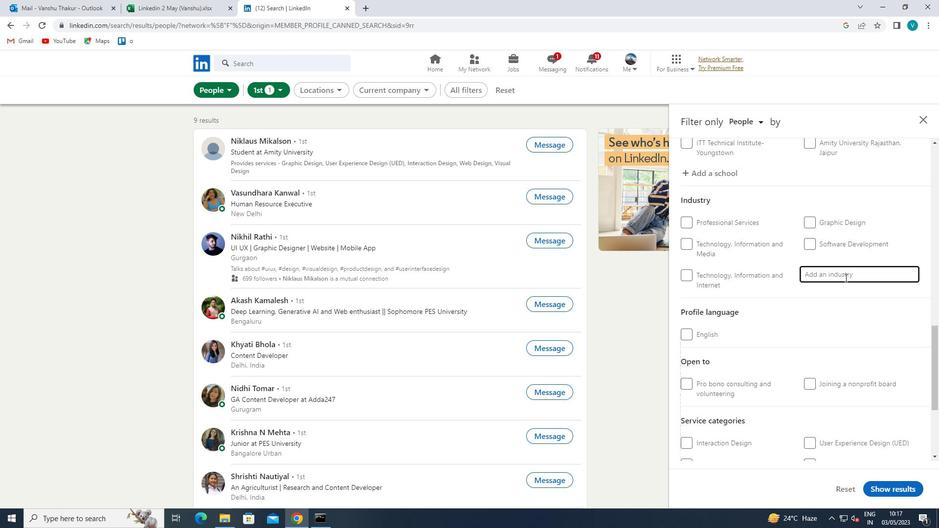
Action: Key pressed <Key.shift><Key.shift>FABRICATED<Key.space>
Screenshot: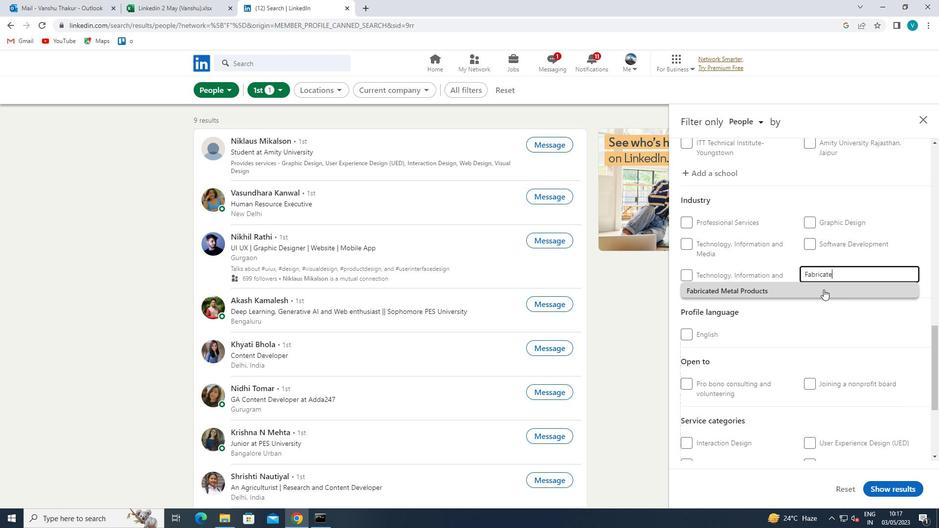 
Action: Mouse pressed left at (824, 289)
Screenshot: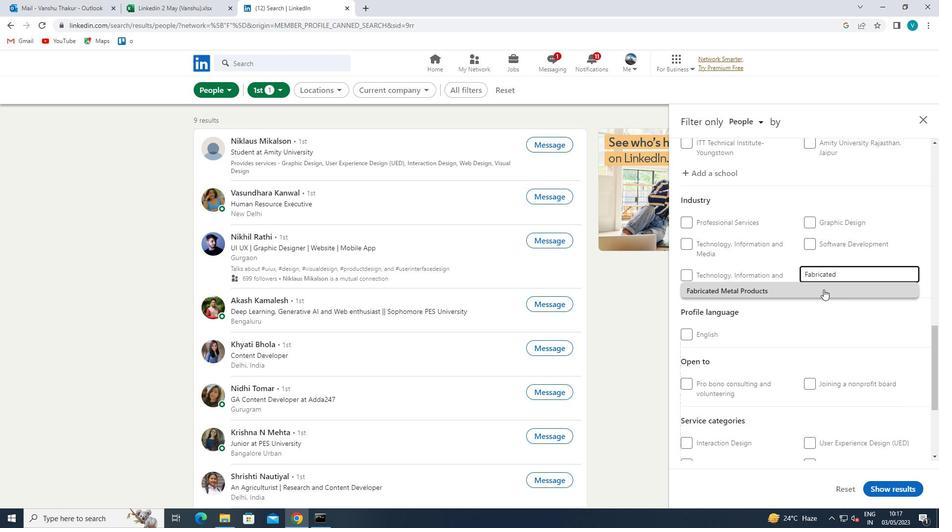 
Action: Mouse moved to (823, 290)
Screenshot: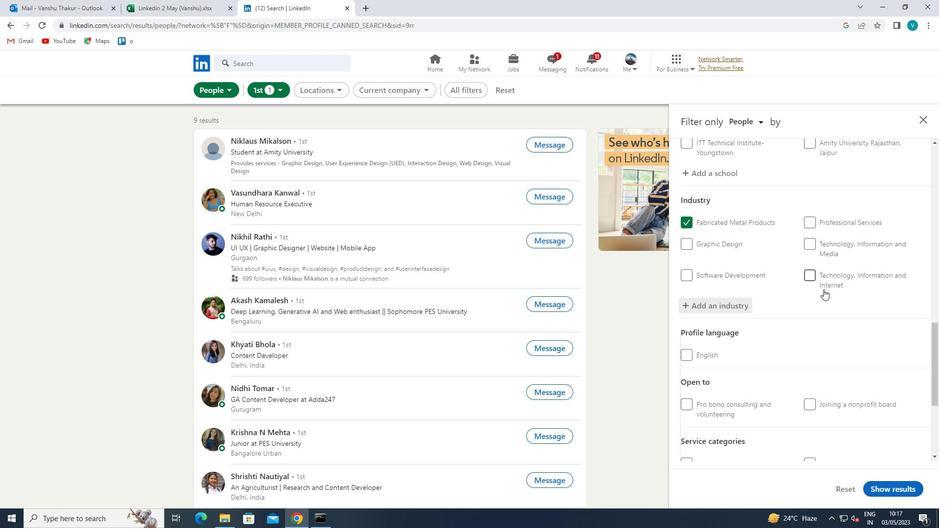
Action: Mouse scrolled (823, 290) with delta (0, 0)
Screenshot: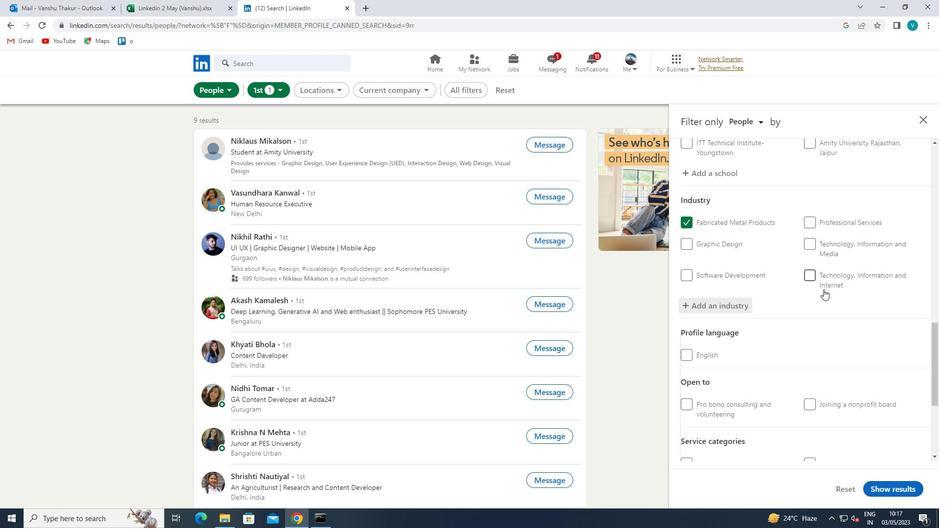 
Action: Mouse moved to (822, 291)
Screenshot: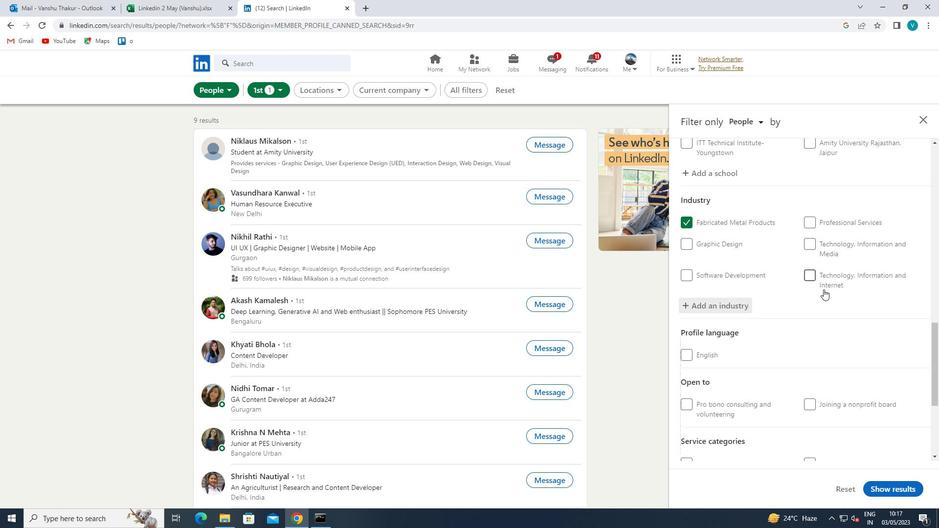 
Action: Mouse scrolled (822, 290) with delta (0, 0)
Screenshot: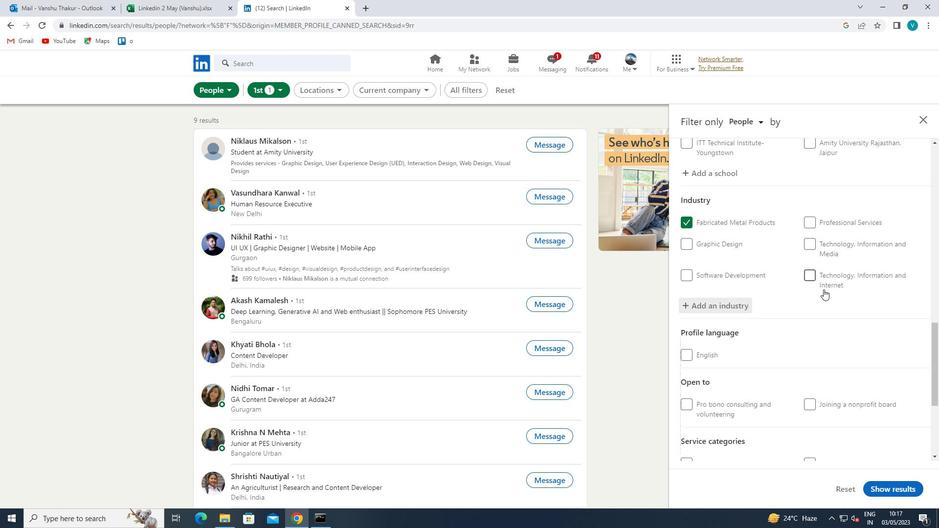 
Action: Mouse moved to (821, 291)
Screenshot: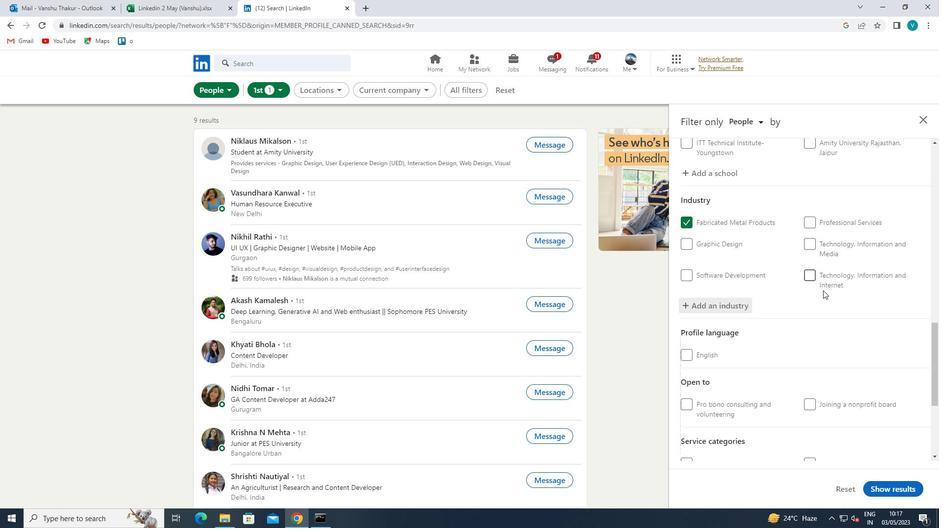 
Action: Mouse scrolled (821, 291) with delta (0, 0)
Screenshot: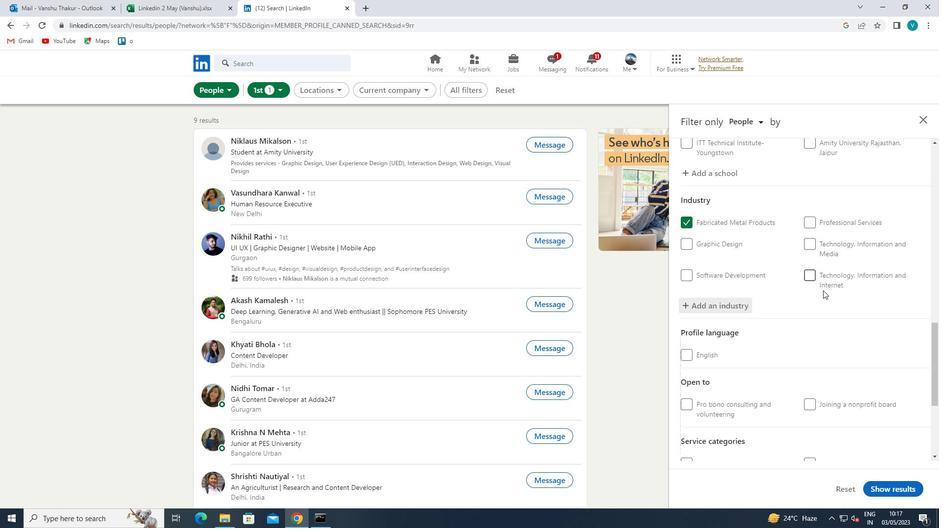 
Action: Mouse moved to (820, 292)
Screenshot: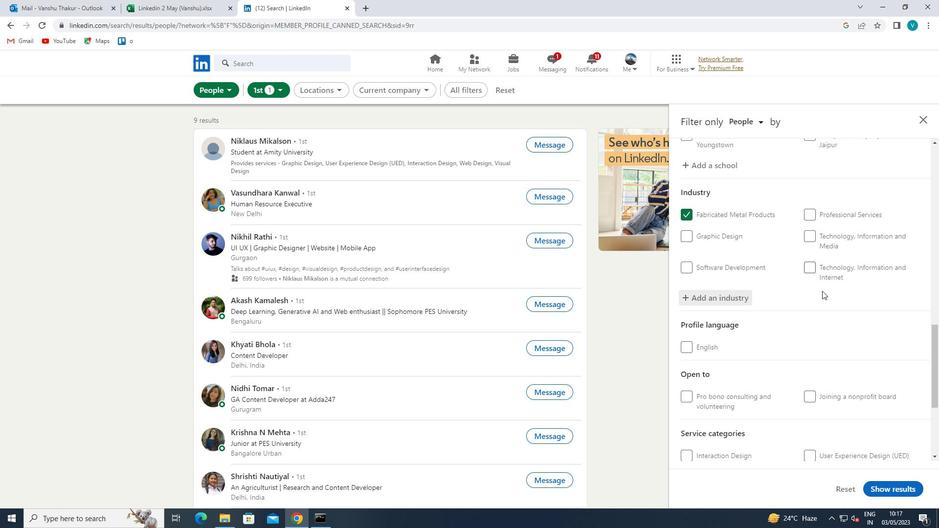 
Action: Mouse scrolled (820, 292) with delta (0, 0)
Screenshot: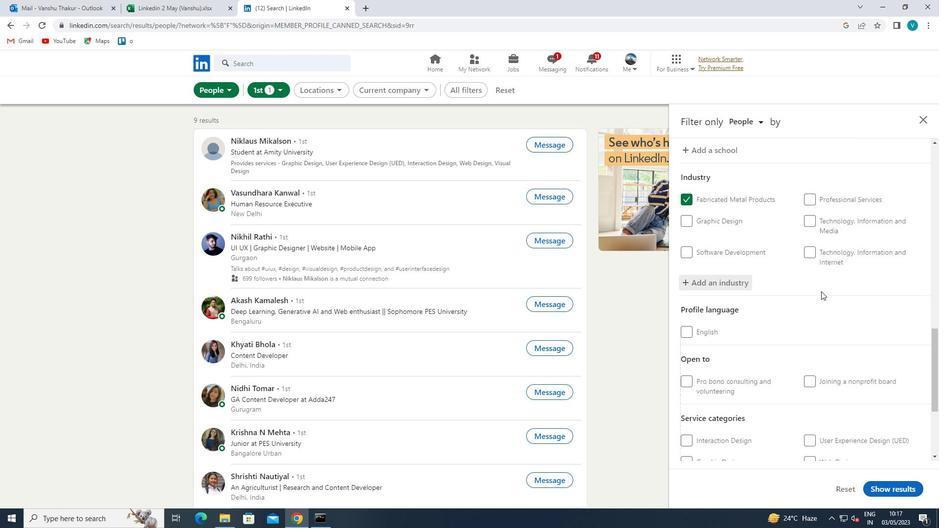 
Action: Mouse moved to (820, 293)
Screenshot: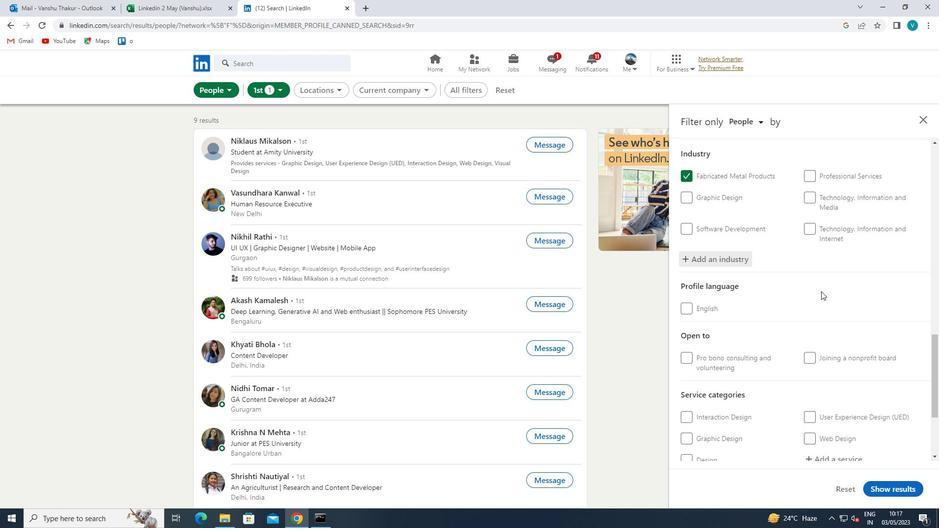 
Action: Mouse scrolled (820, 292) with delta (0, 0)
Screenshot: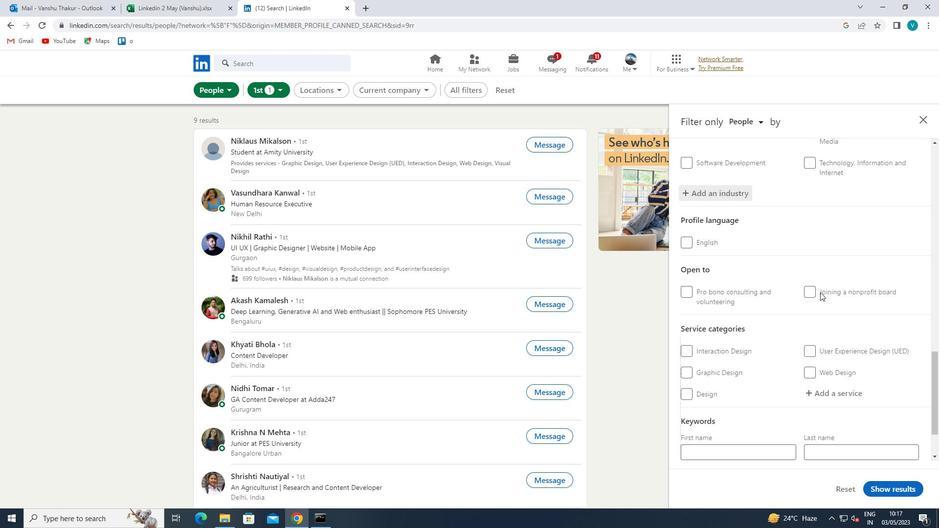 
Action: Mouse moved to (833, 327)
Screenshot: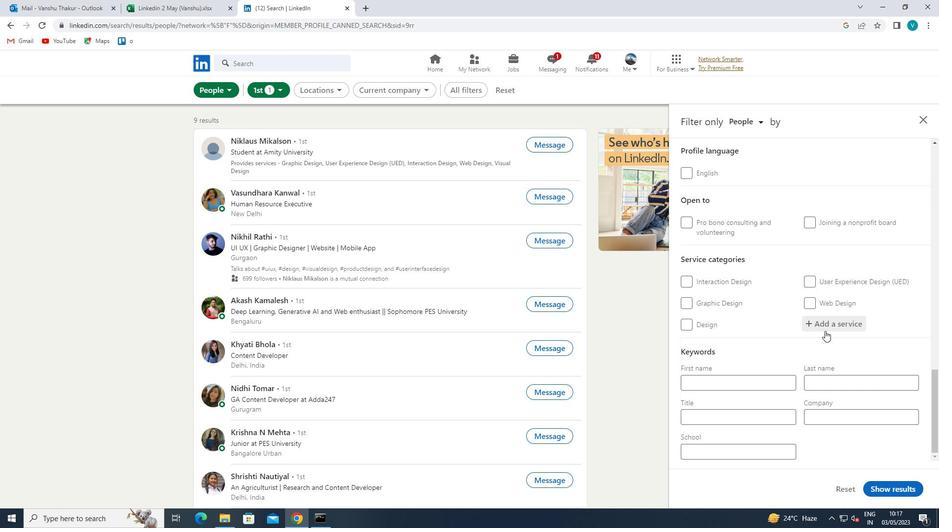 
Action: Mouse pressed left at (833, 327)
Screenshot: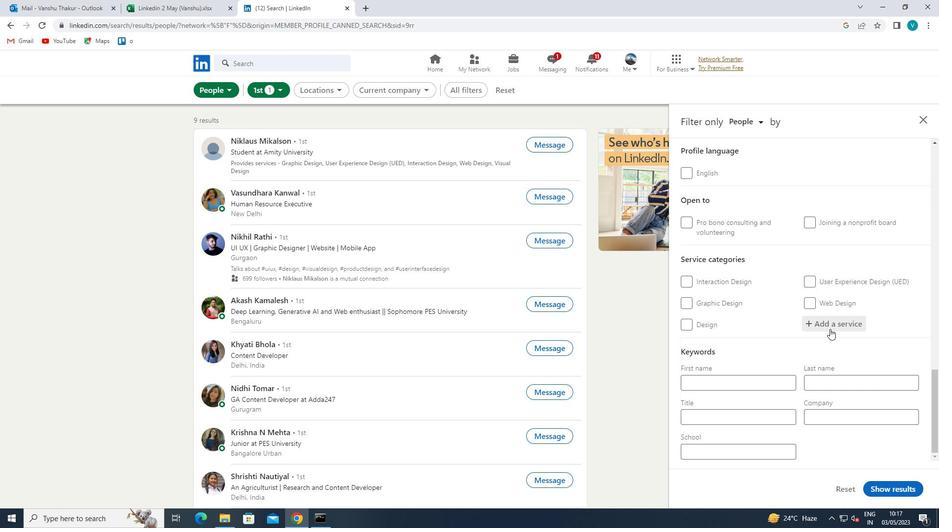 
Action: Mouse moved to (836, 325)
Screenshot: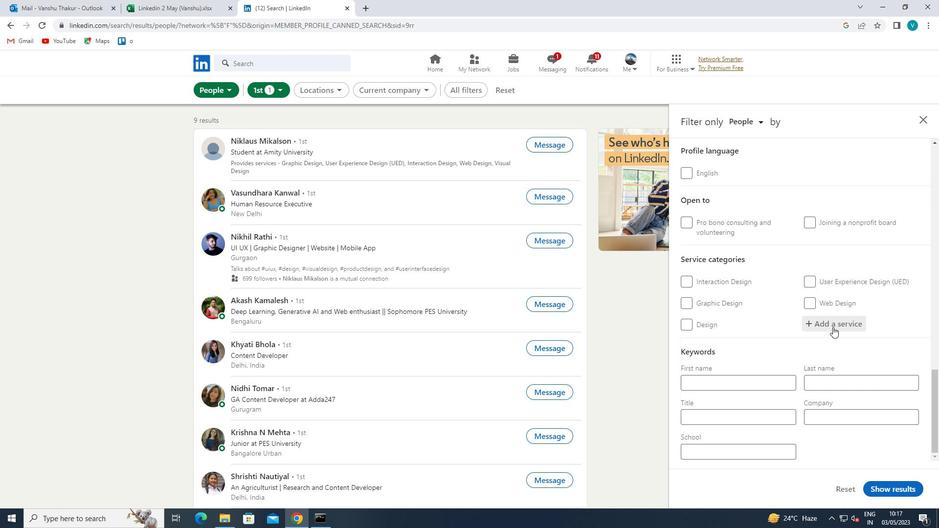 
Action: Key pressed <Key.shift>INE<Key.backspace>TERIOR<Key.space>
Screenshot: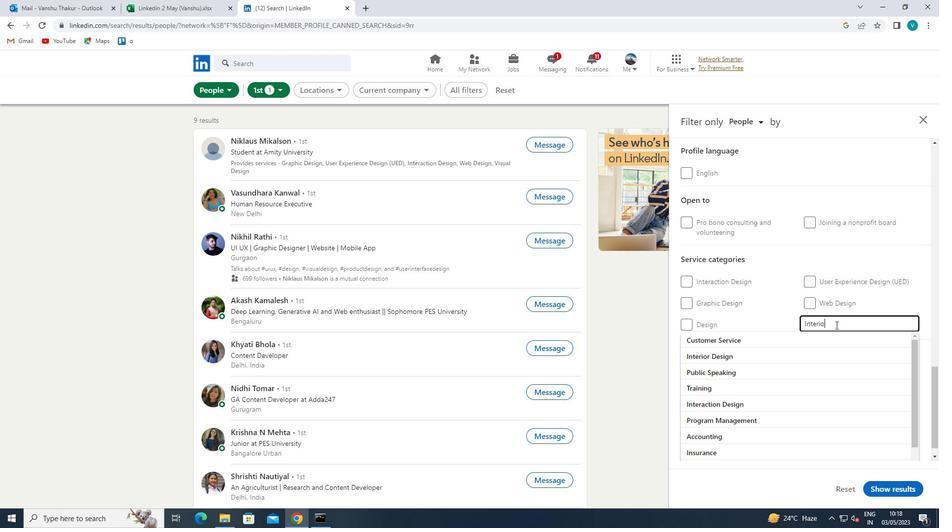 
Action: Mouse moved to (804, 333)
Screenshot: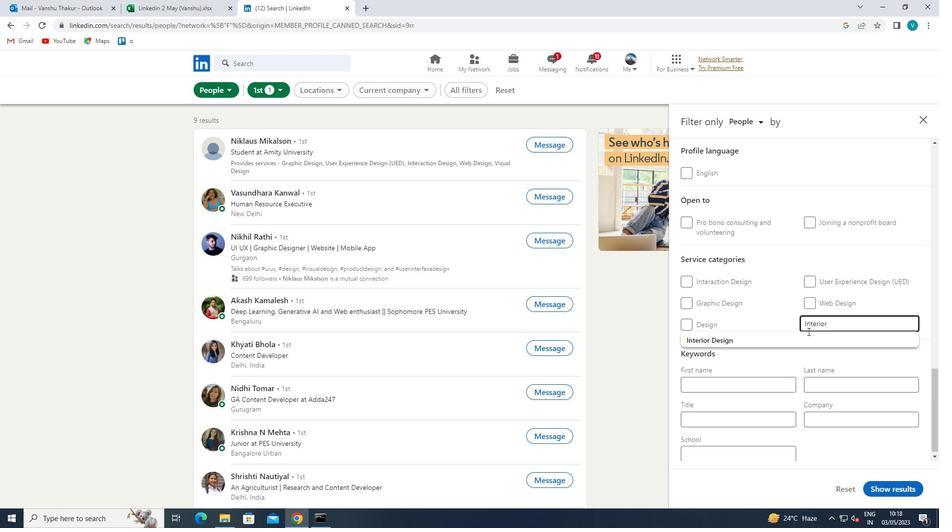 
Action: Mouse pressed left at (804, 333)
Screenshot: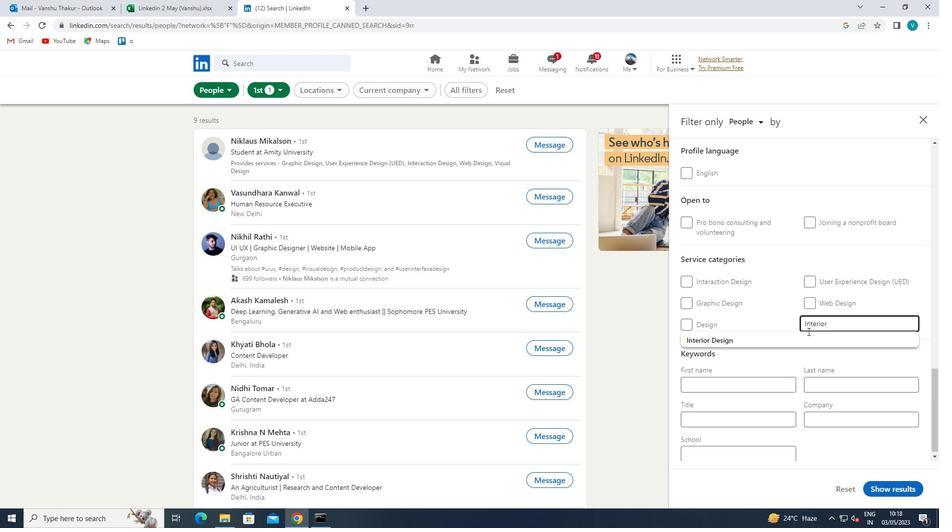 
Action: Mouse moved to (804, 334)
Screenshot: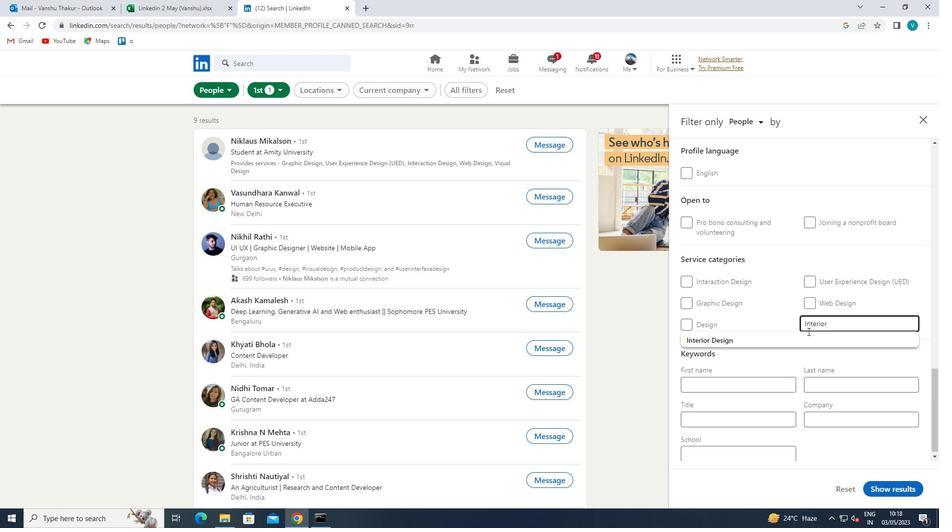 
Action: Mouse scrolled (804, 333) with delta (0, 0)
Screenshot: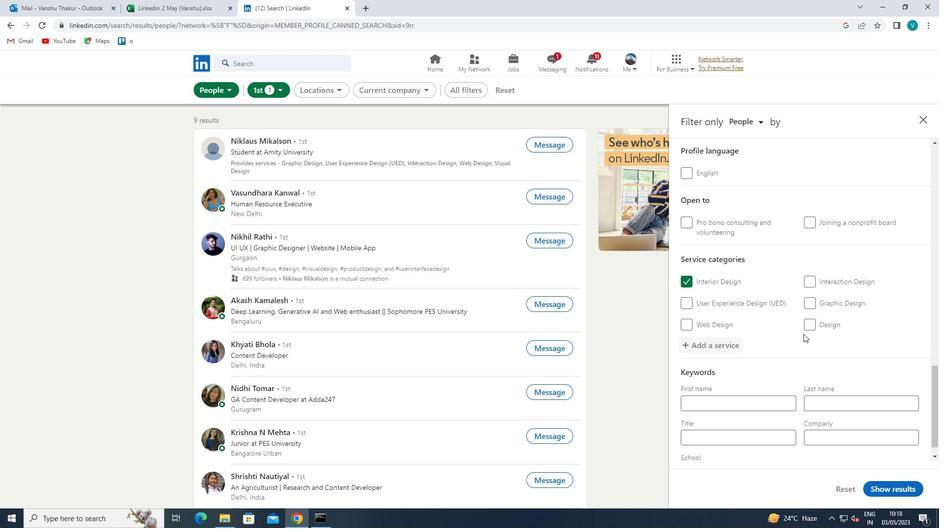 
Action: Mouse moved to (792, 350)
Screenshot: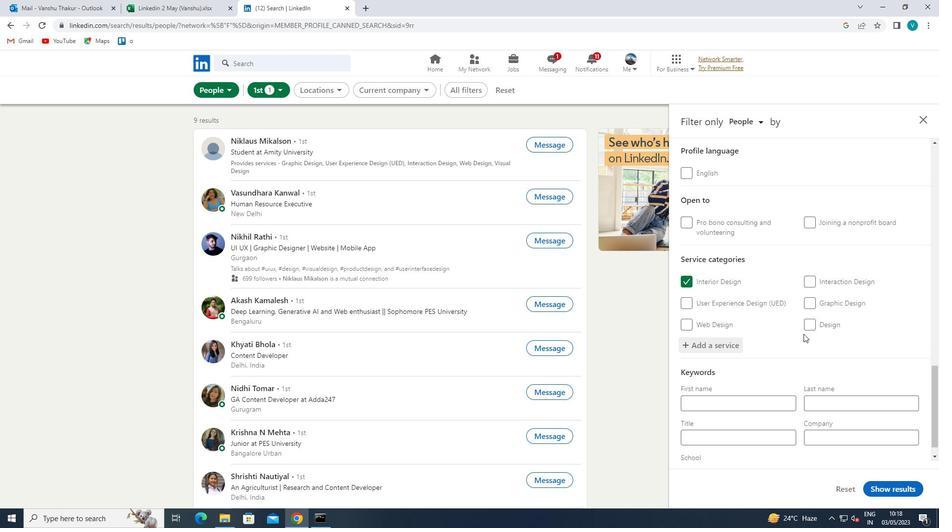 
Action: Mouse scrolled (792, 350) with delta (0, 0)
Screenshot: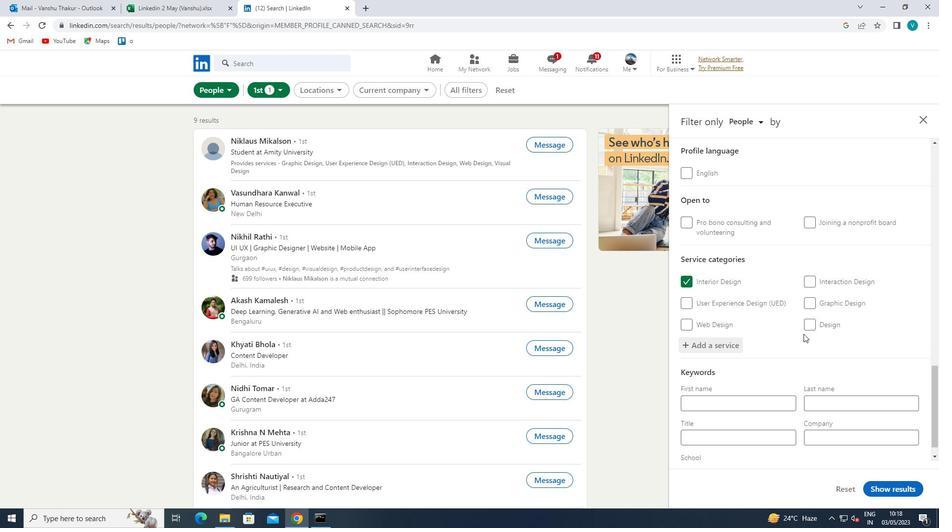 
Action: Mouse moved to (781, 363)
Screenshot: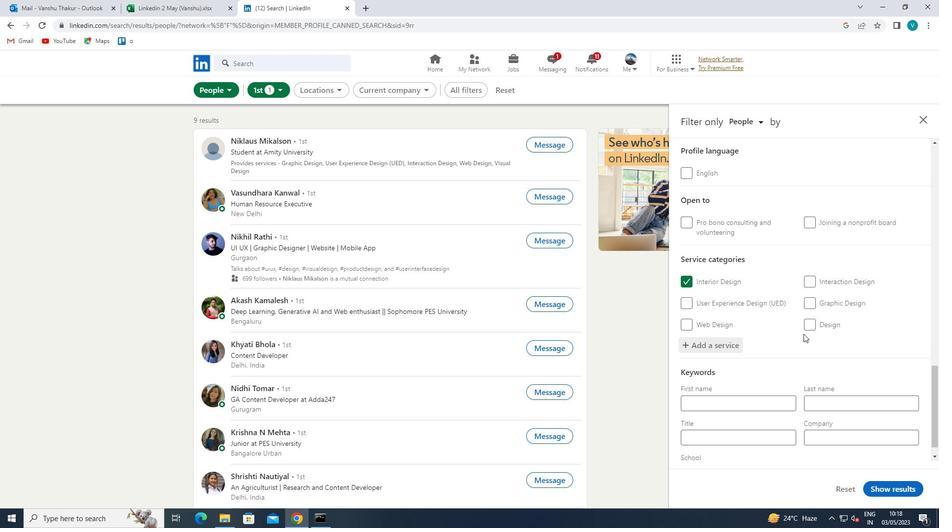 
Action: Mouse scrolled (781, 363) with delta (0, 0)
Screenshot: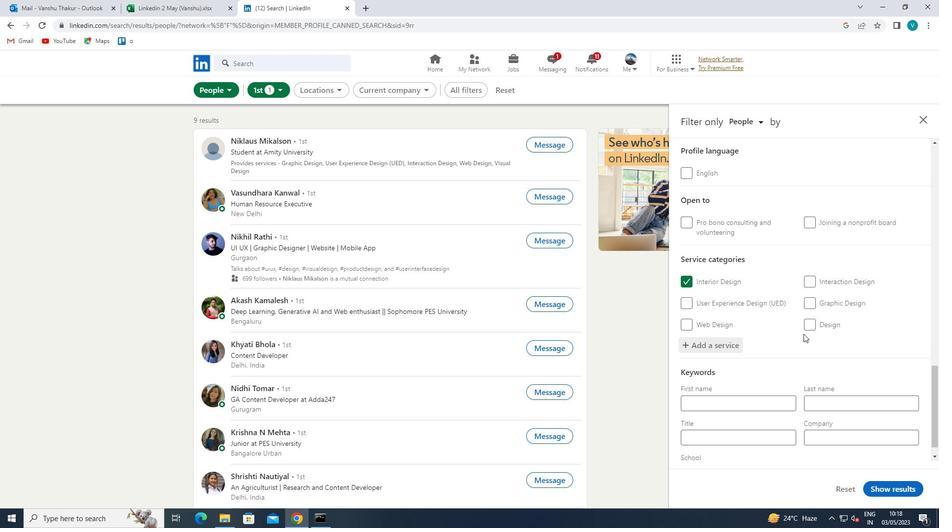
Action: Mouse moved to (773, 377)
Screenshot: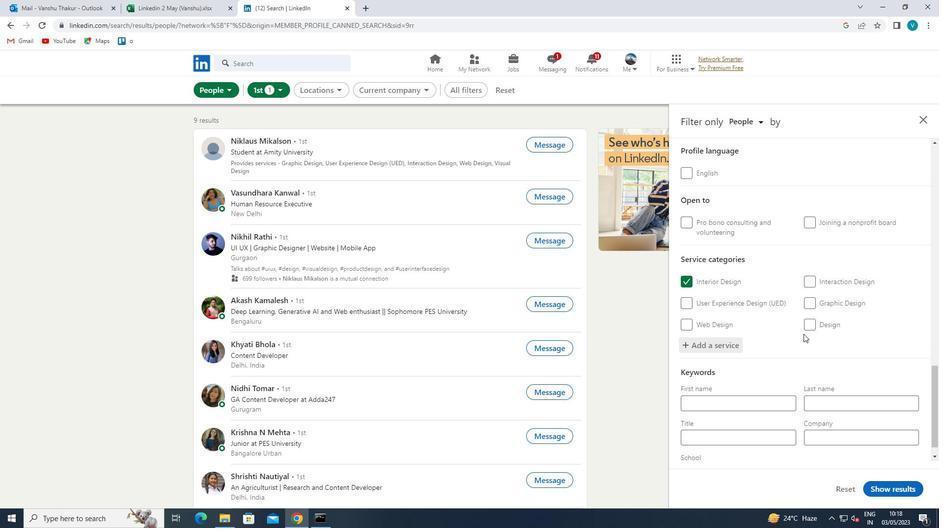 
Action: Mouse scrolled (773, 377) with delta (0, 0)
Screenshot: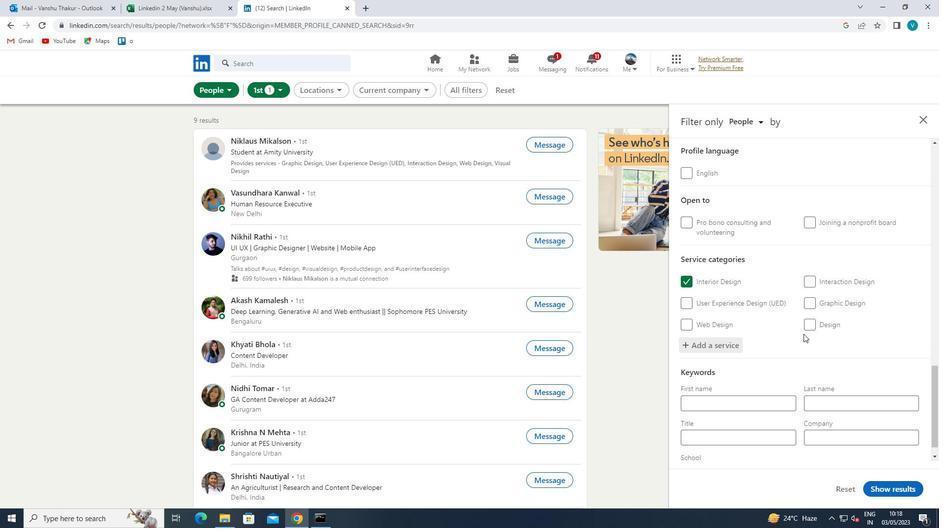 
Action: Mouse moved to (754, 414)
Screenshot: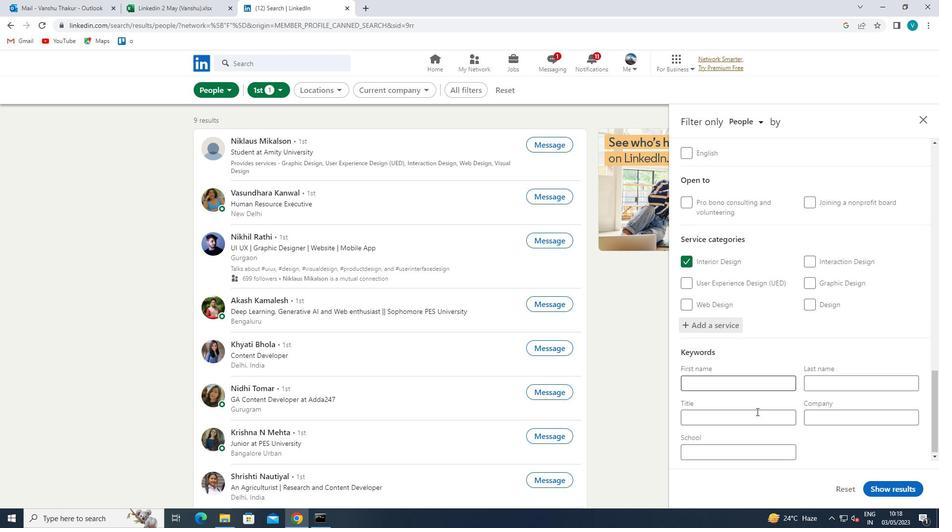 
Action: Mouse pressed left at (754, 414)
Screenshot: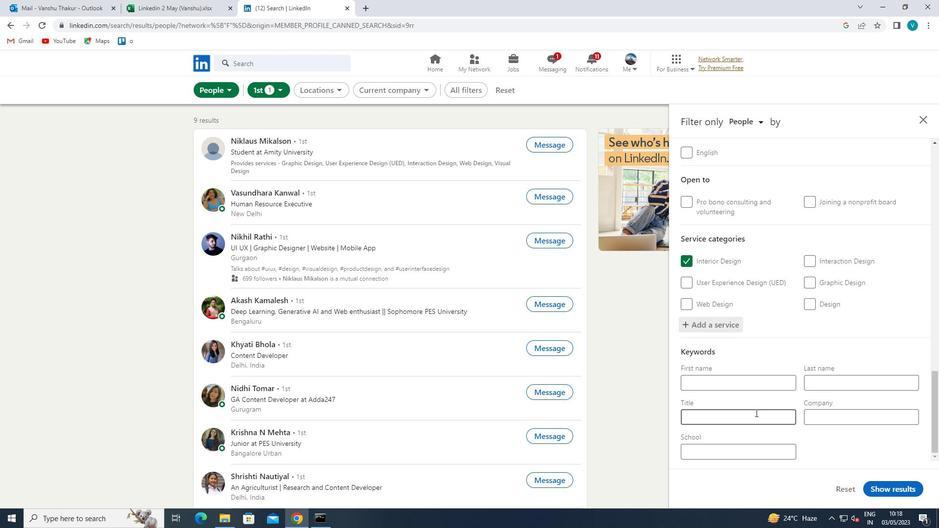 
Action: Key pressed <Key.shift>COPYWRITER<Key.space>
Screenshot: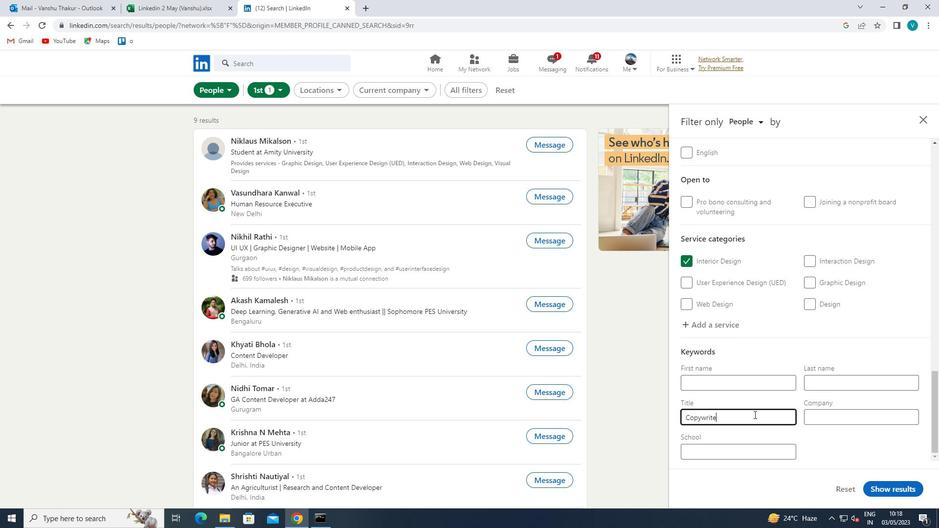
Action: Mouse moved to (885, 491)
Screenshot: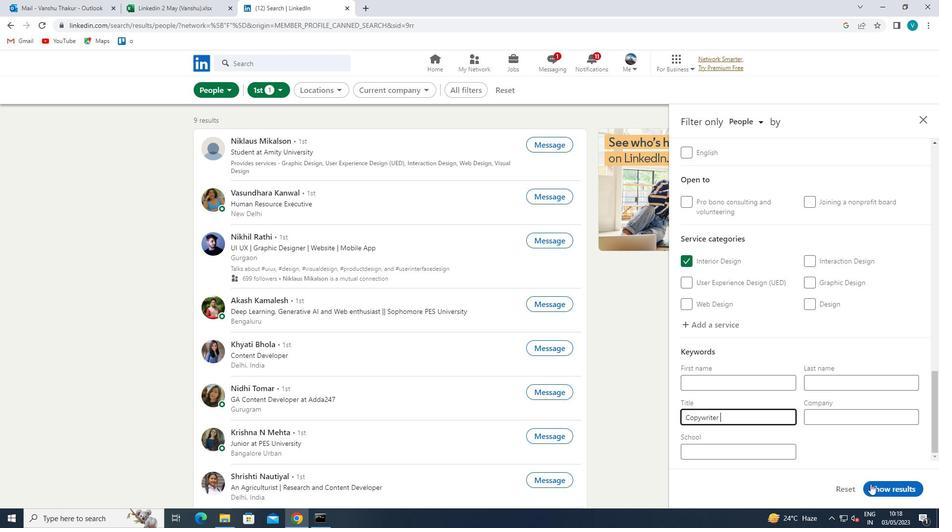 
Action: Mouse pressed left at (885, 491)
Screenshot: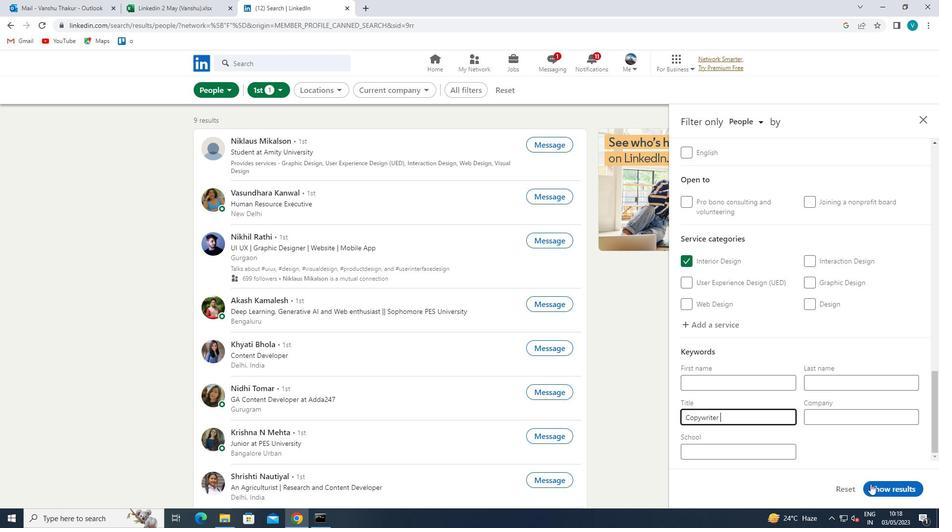 
Action: Mouse moved to (885, 491)
Screenshot: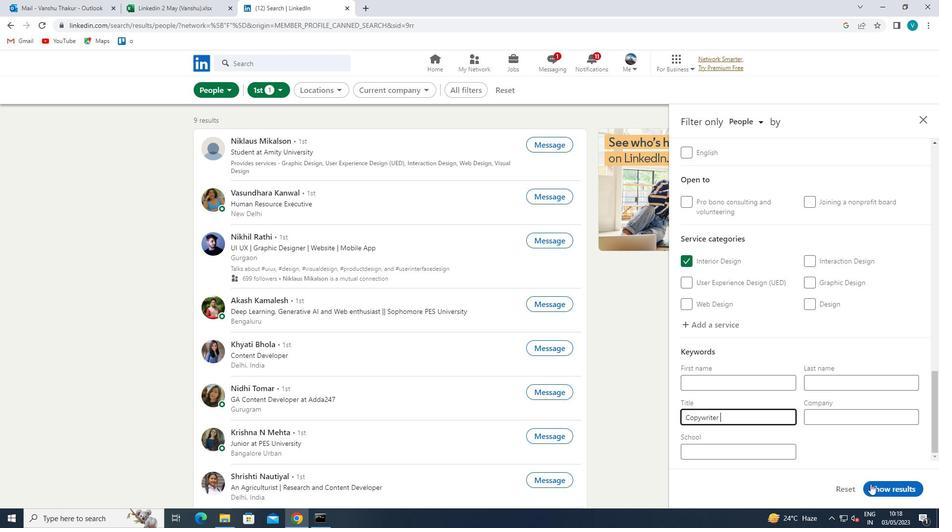 
